 Task: Add a condition where "Hours since ticket status on-hold(deactivated) Less than Two hundred" in unsolved tickets in your groups.
Action: Mouse moved to (163, 463)
Screenshot: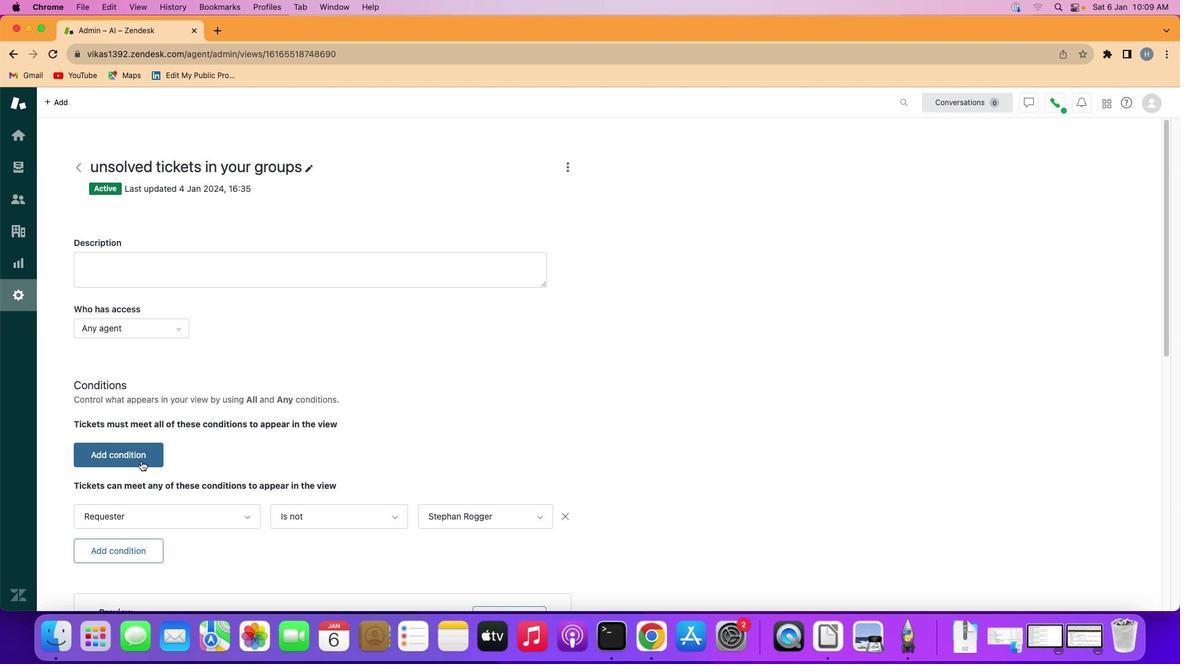 
Action: Mouse pressed left at (163, 463)
Screenshot: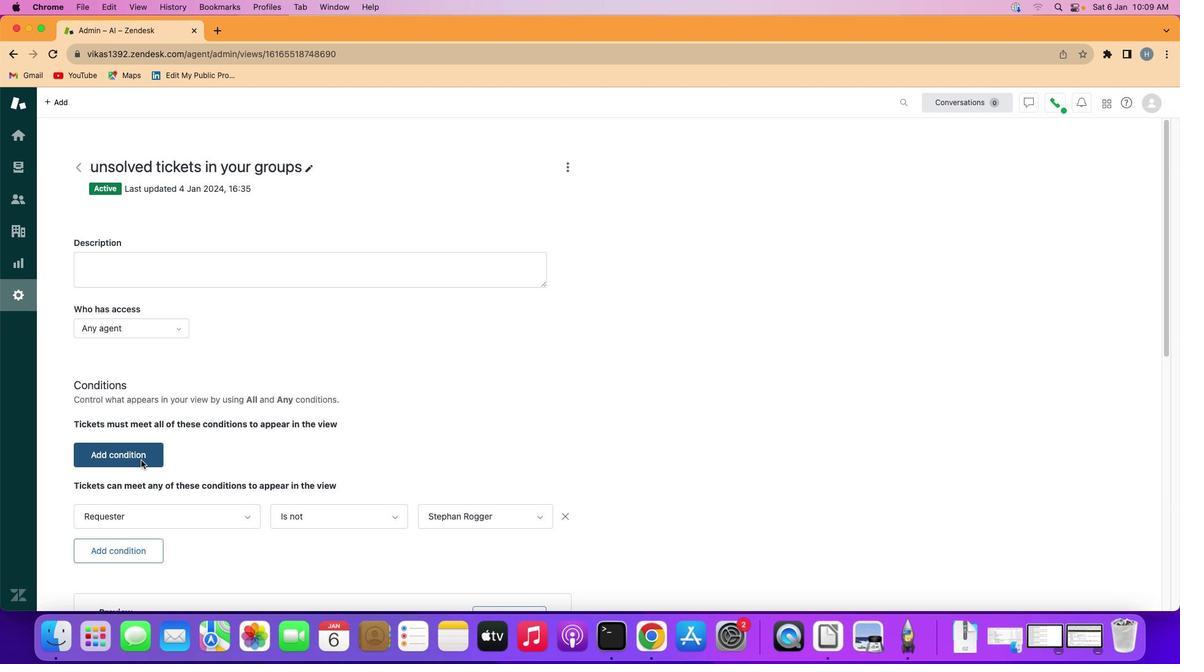 
Action: Mouse moved to (180, 459)
Screenshot: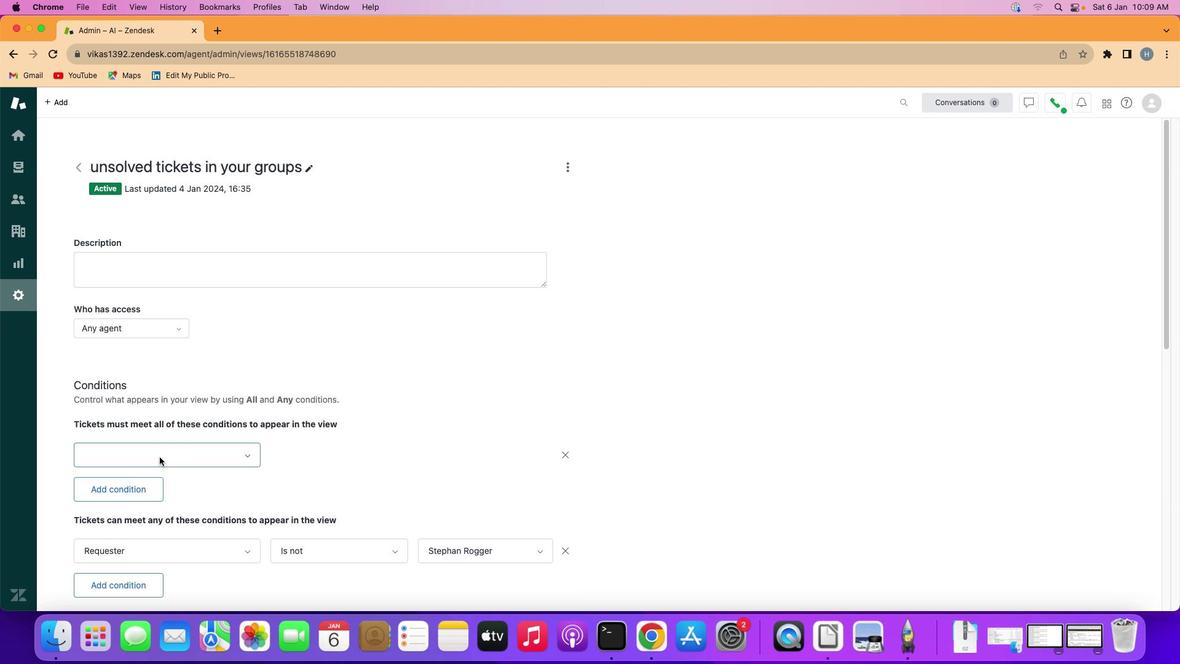 
Action: Mouse pressed left at (180, 459)
Screenshot: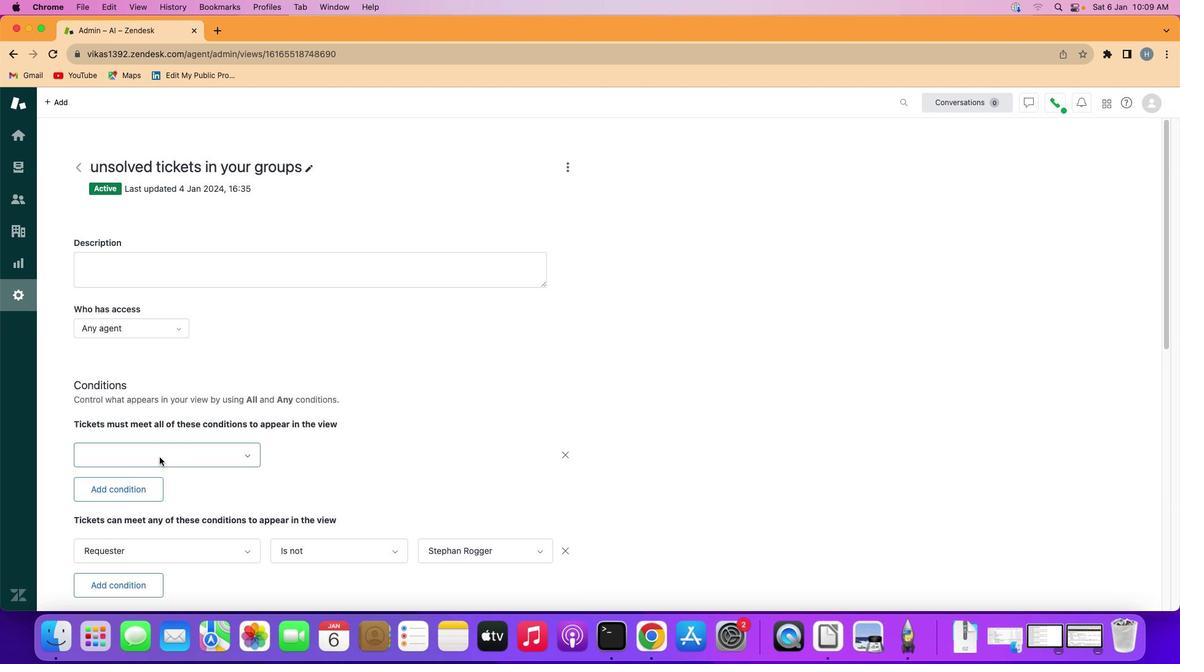 
Action: Mouse moved to (188, 368)
Screenshot: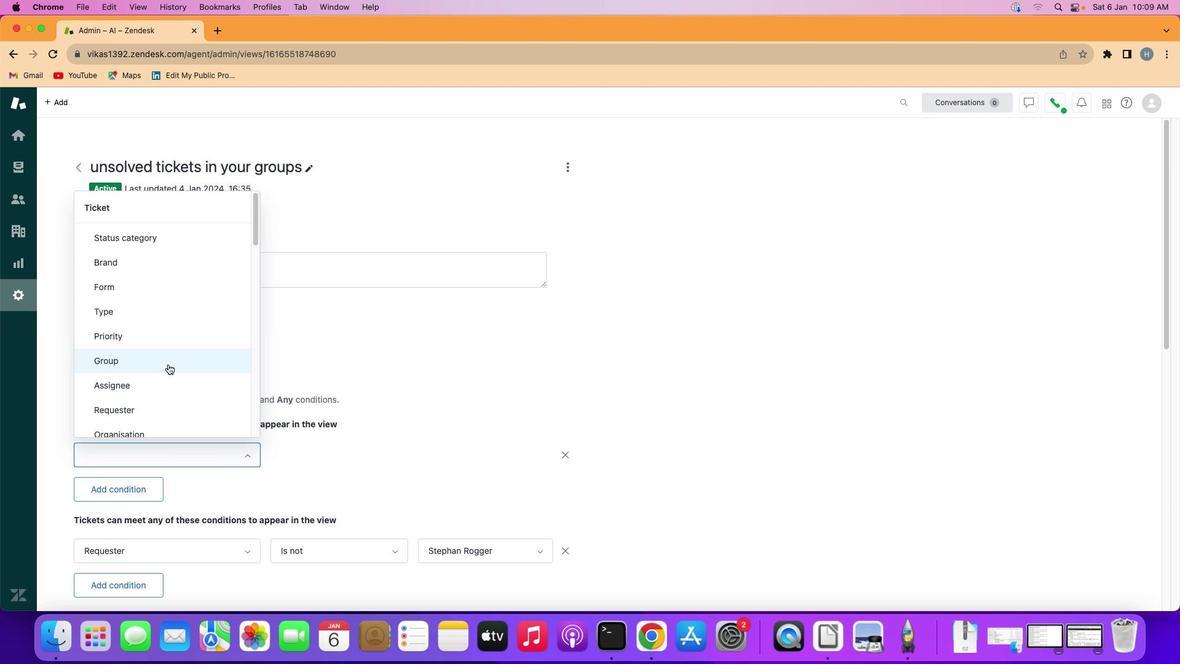
Action: Mouse scrolled (188, 368) with delta (27, 13)
Screenshot: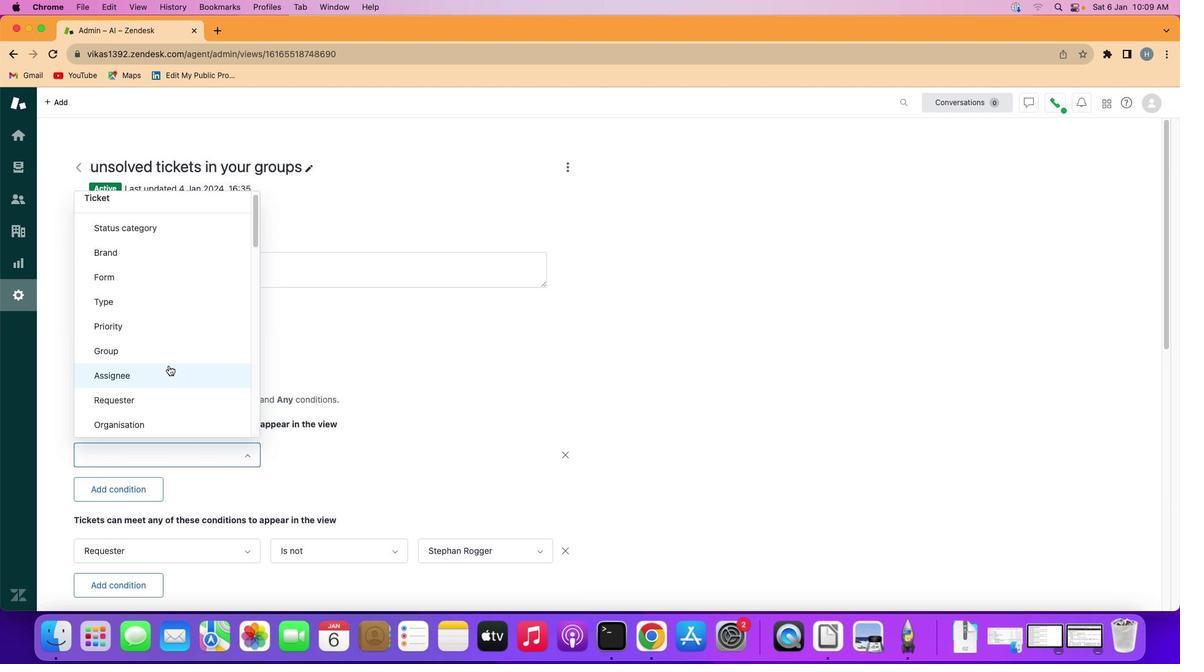 
Action: Mouse scrolled (188, 368) with delta (27, 13)
Screenshot: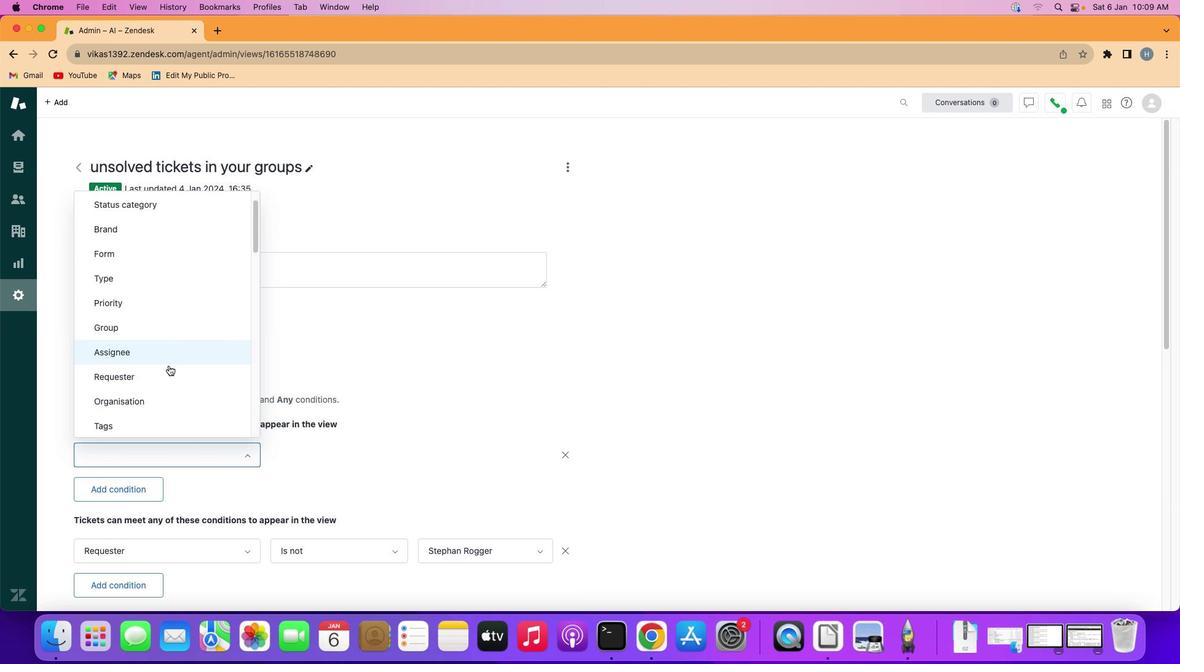 
Action: Mouse scrolled (188, 368) with delta (27, 12)
Screenshot: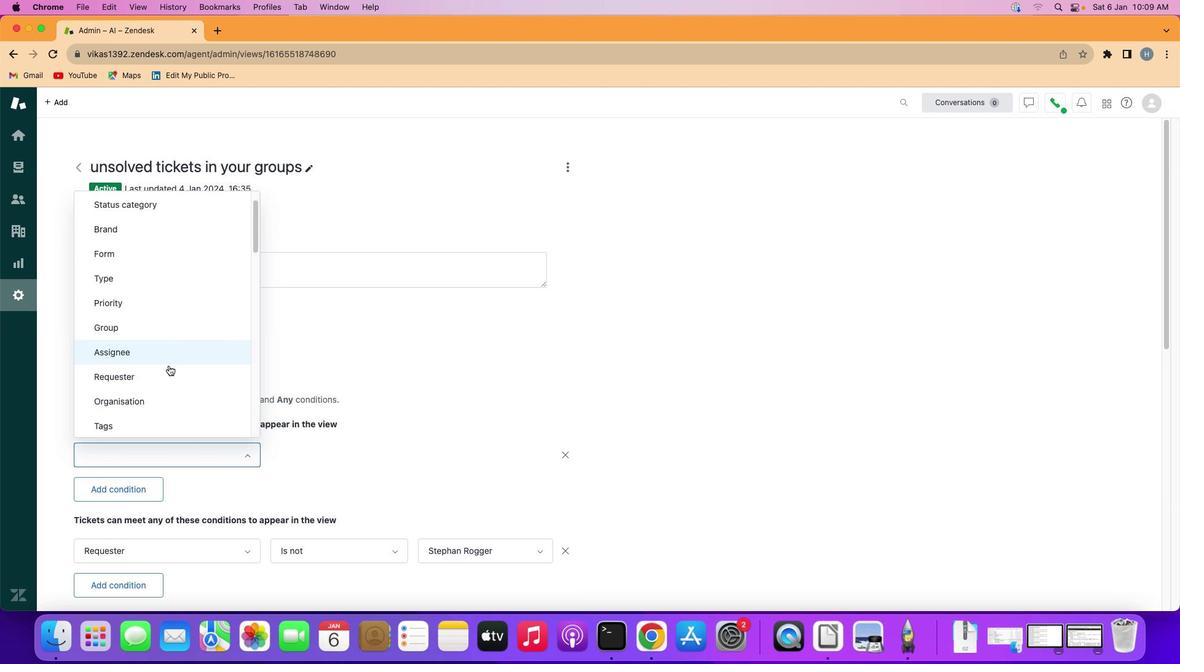 
Action: Mouse moved to (188, 370)
Screenshot: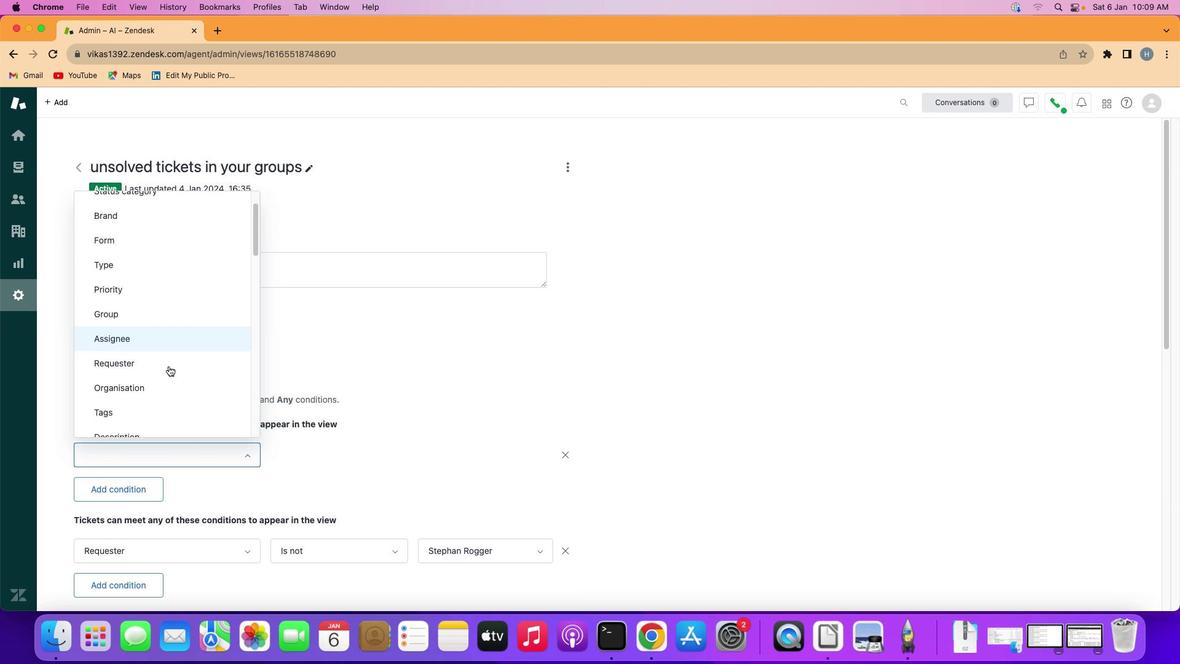 
Action: Mouse scrolled (188, 370) with delta (27, 15)
Screenshot: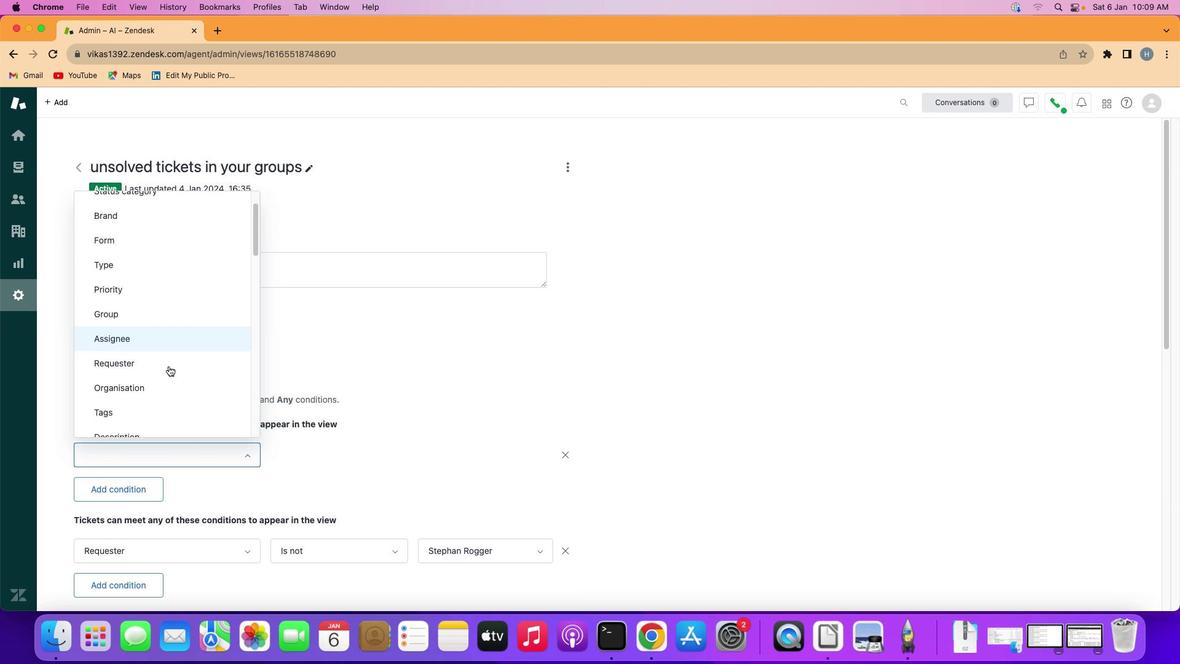 
Action: Mouse moved to (188, 370)
Screenshot: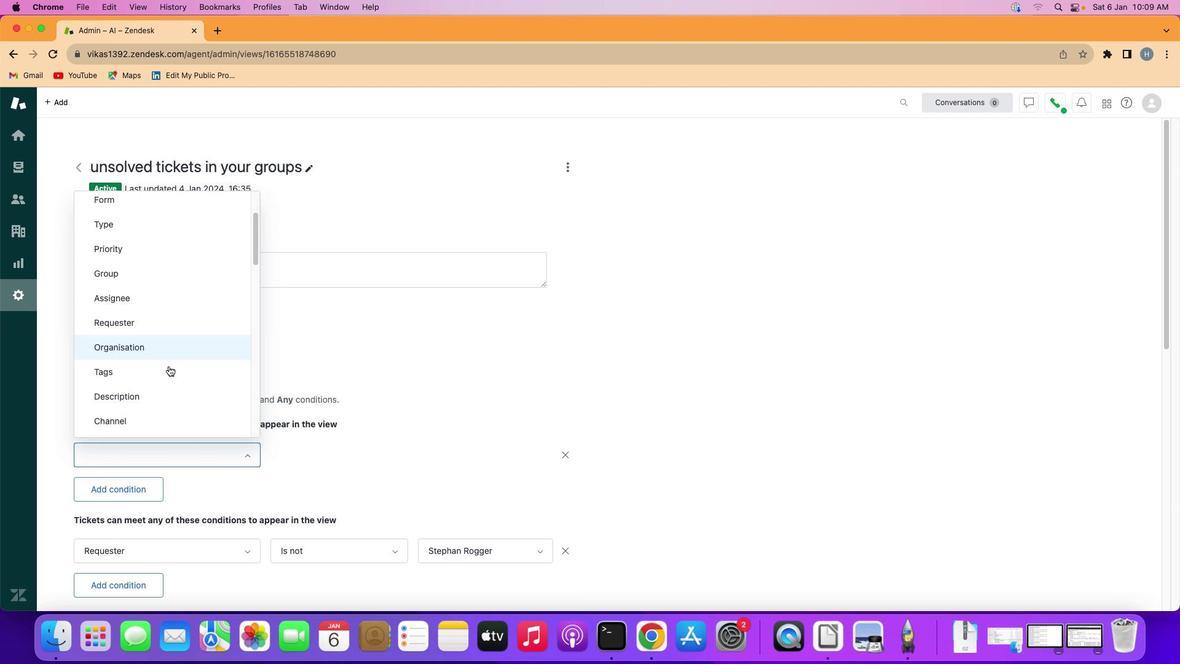 
Action: Mouse scrolled (188, 370) with delta (27, 11)
Screenshot: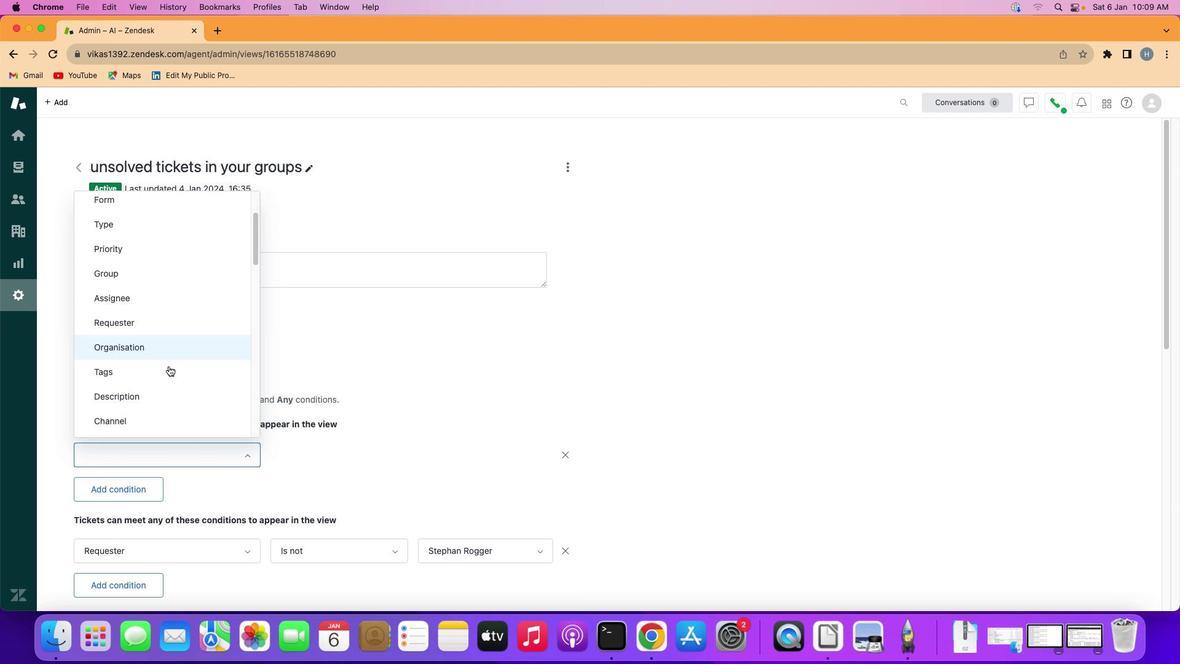 
Action: Mouse moved to (189, 370)
Screenshot: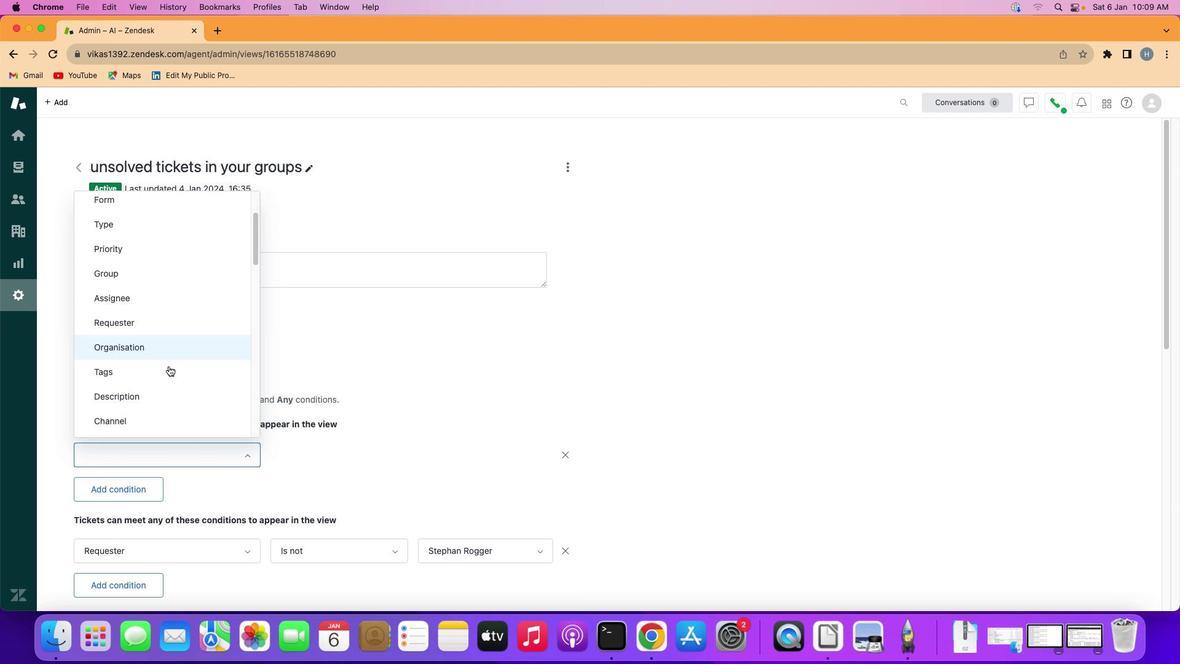 
Action: Mouse scrolled (189, 370) with delta (27, 12)
Screenshot: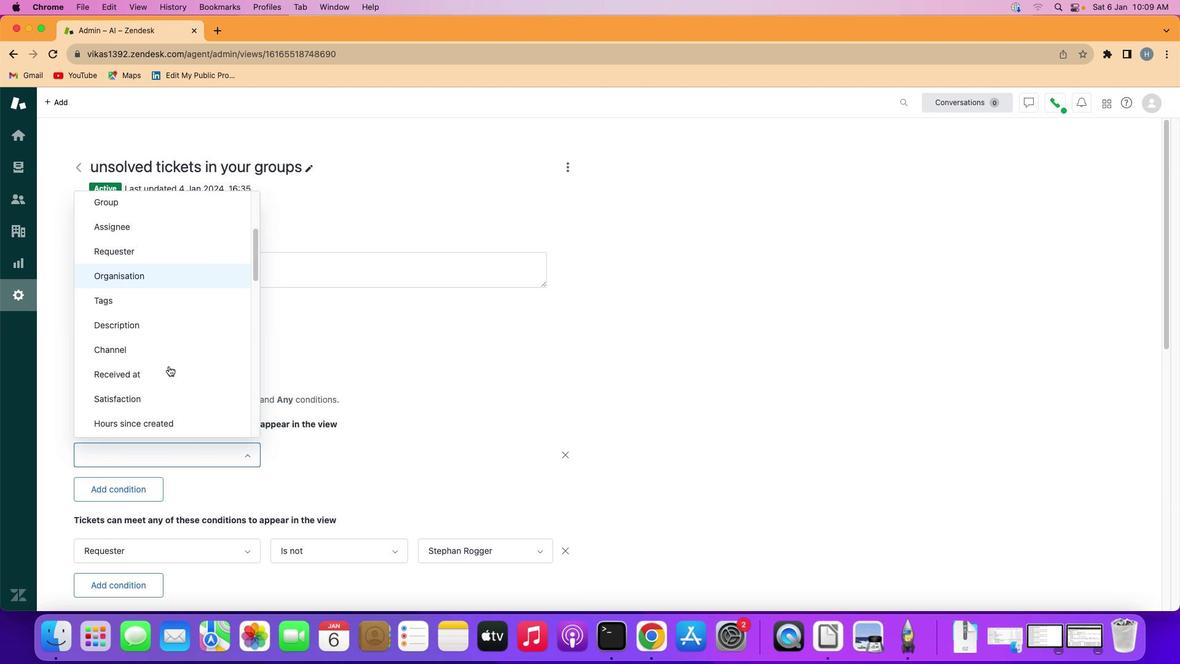 
Action: Mouse moved to (190, 373)
Screenshot: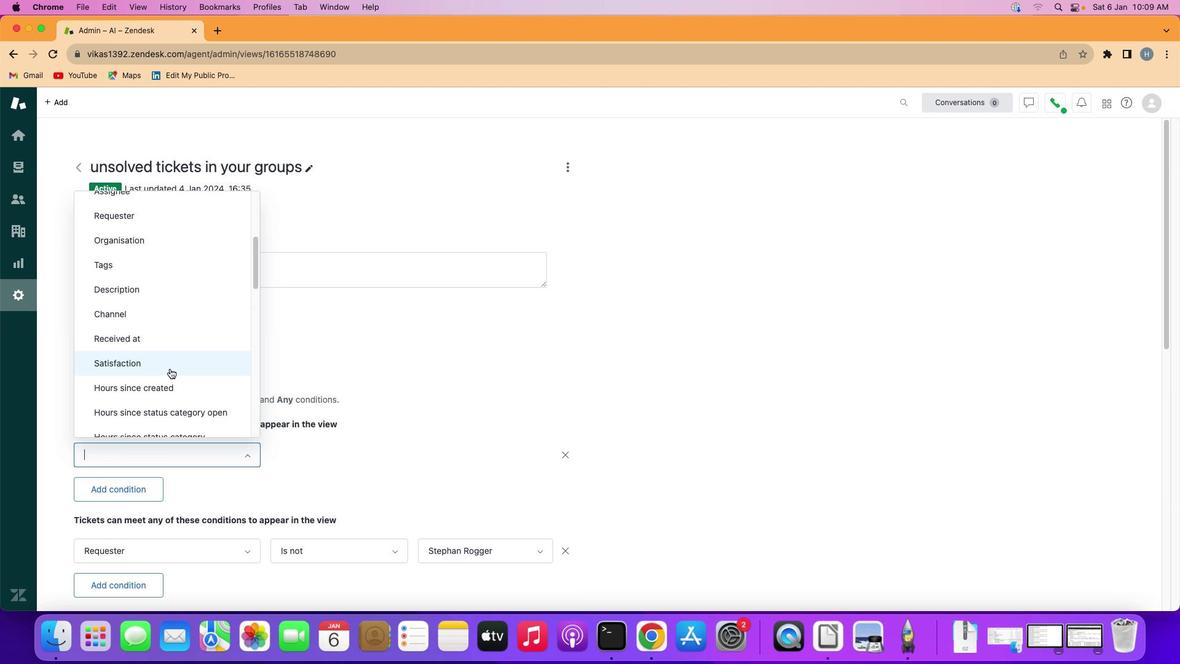 
Action: Mouse scrolled (190, 373) with delta (27, 13)
Screenshot: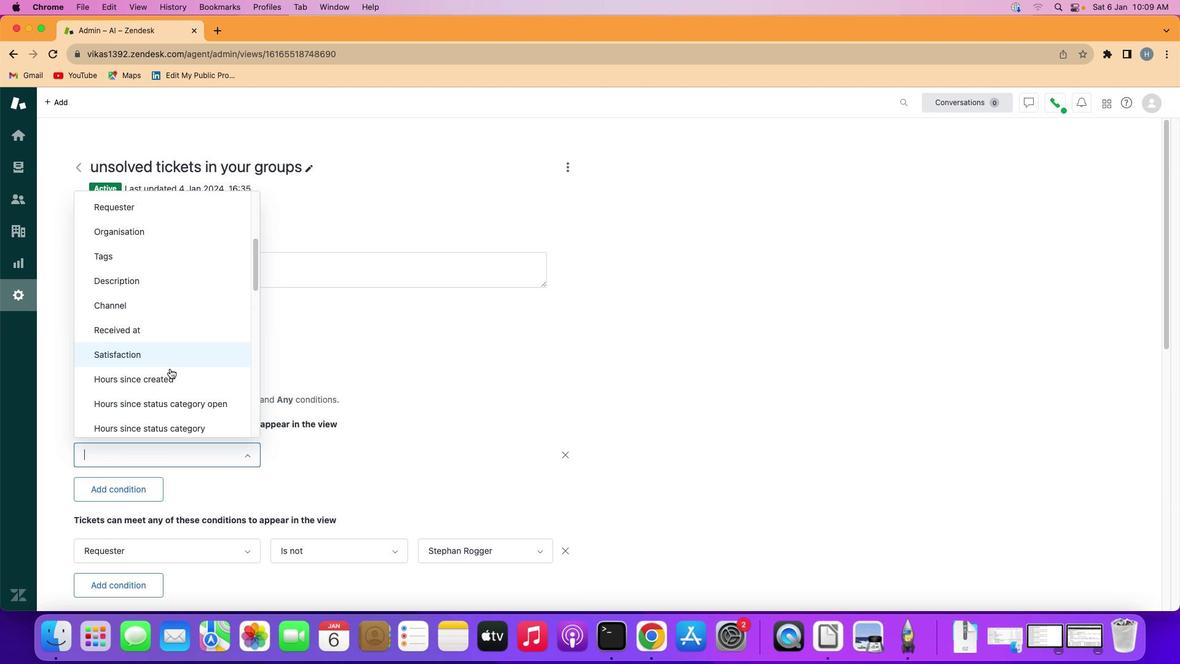 
Action: Mouse scrolled (190, 373) with delta (27, 13)
Screenshot: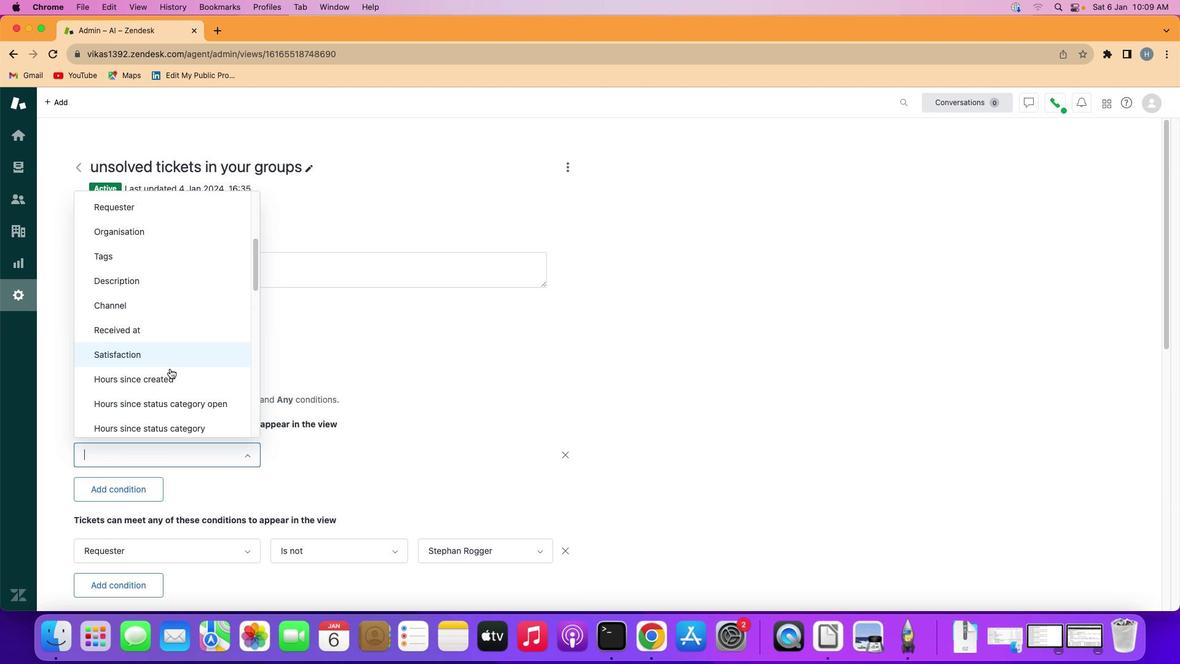 
Action: Mouse scrolled (190, 373) with delta (27, 16)
Screenshot: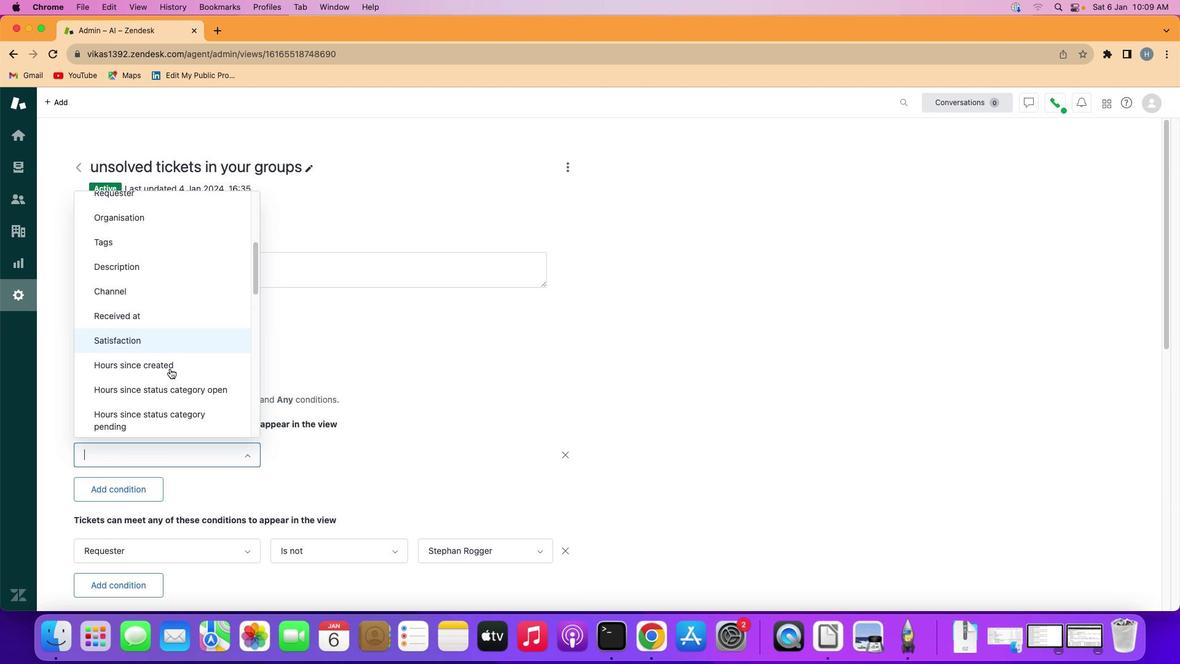 
Action: Mouse scrolled (190, 373) with delta (27, 11)
Screenshot: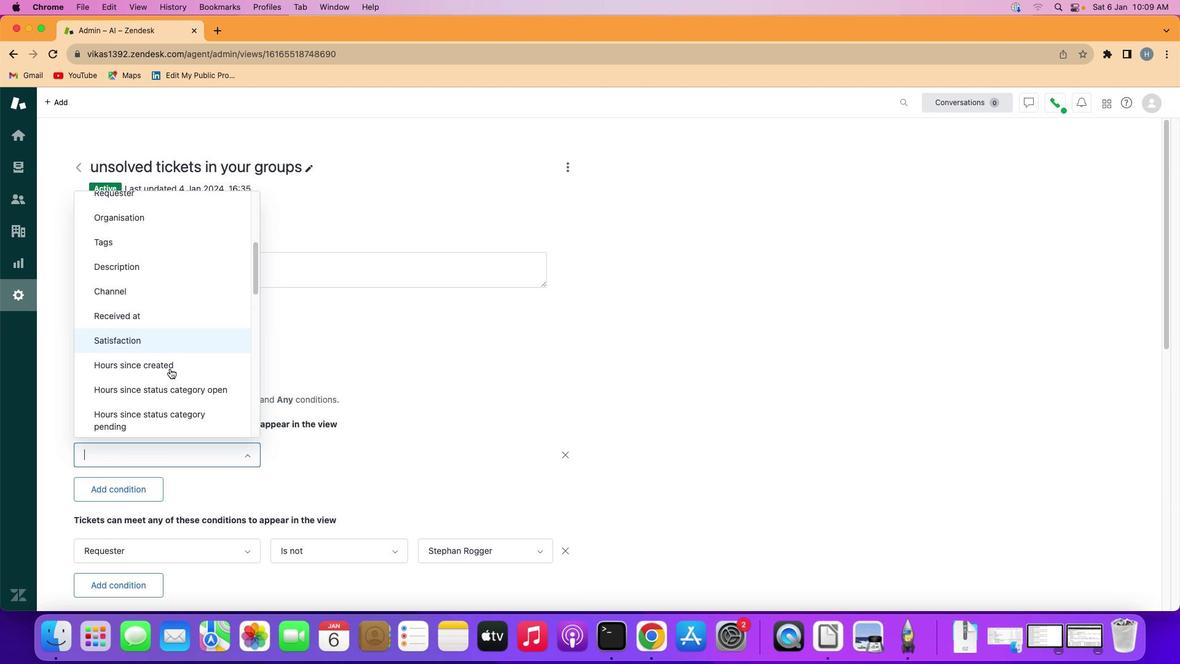 
Action: Mouse moved to (193, 377)
Screenshot: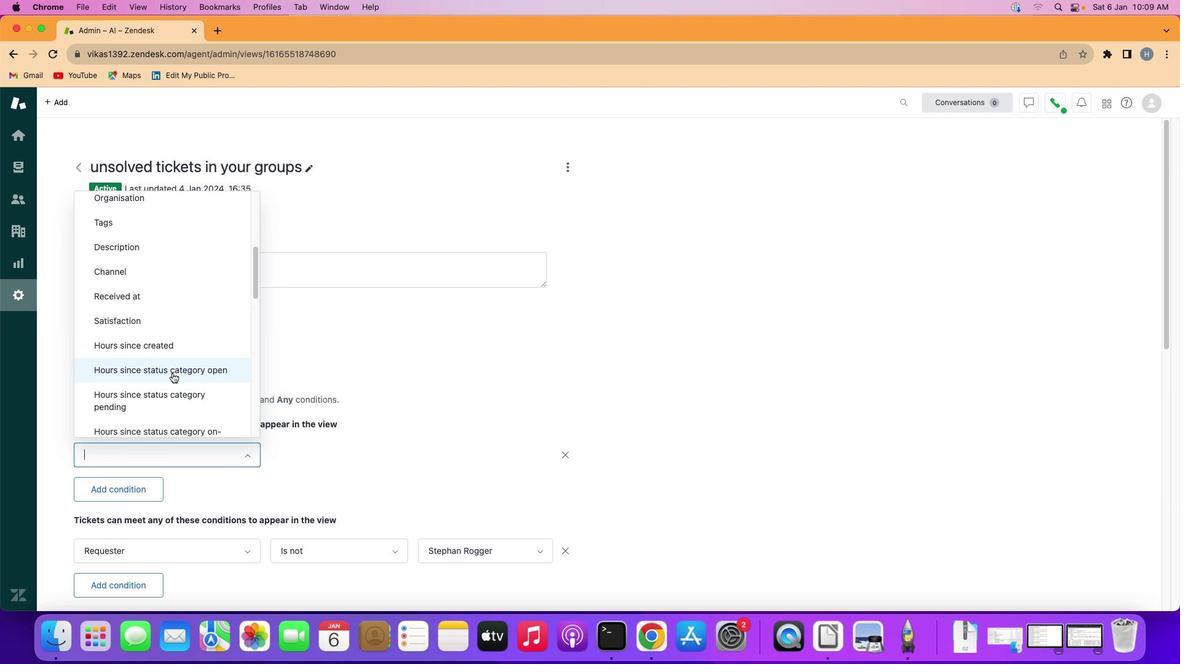 
Action: Mouse scrolled (193, 377) with delta (27, 13)
Screenshot: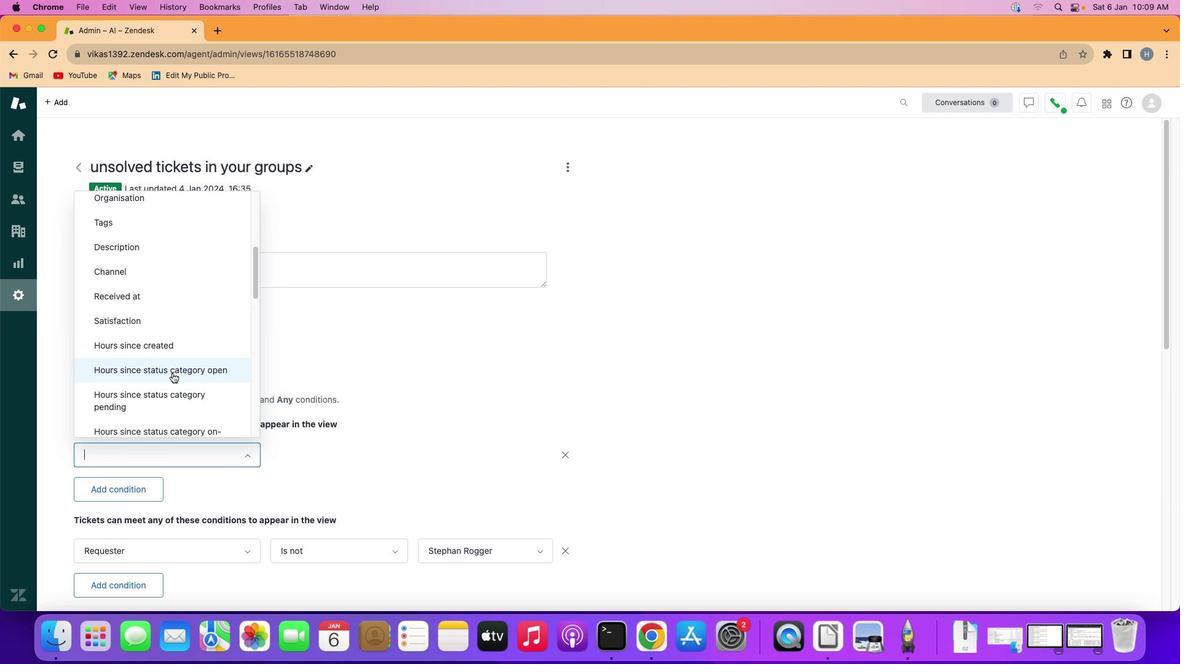 
Action: Mouse scrolled (193, 377) with delta (27, 13)
Screenshot: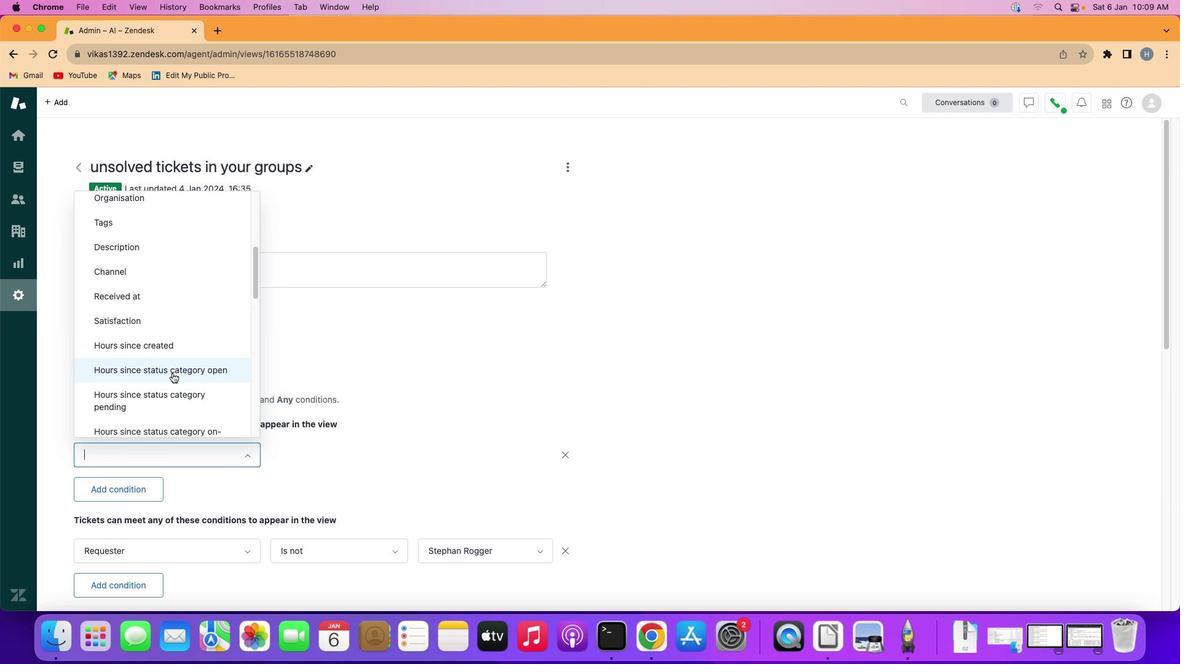 
Action: Mouse scrolled (193, 377) with delta (27, 16)
Screenshot: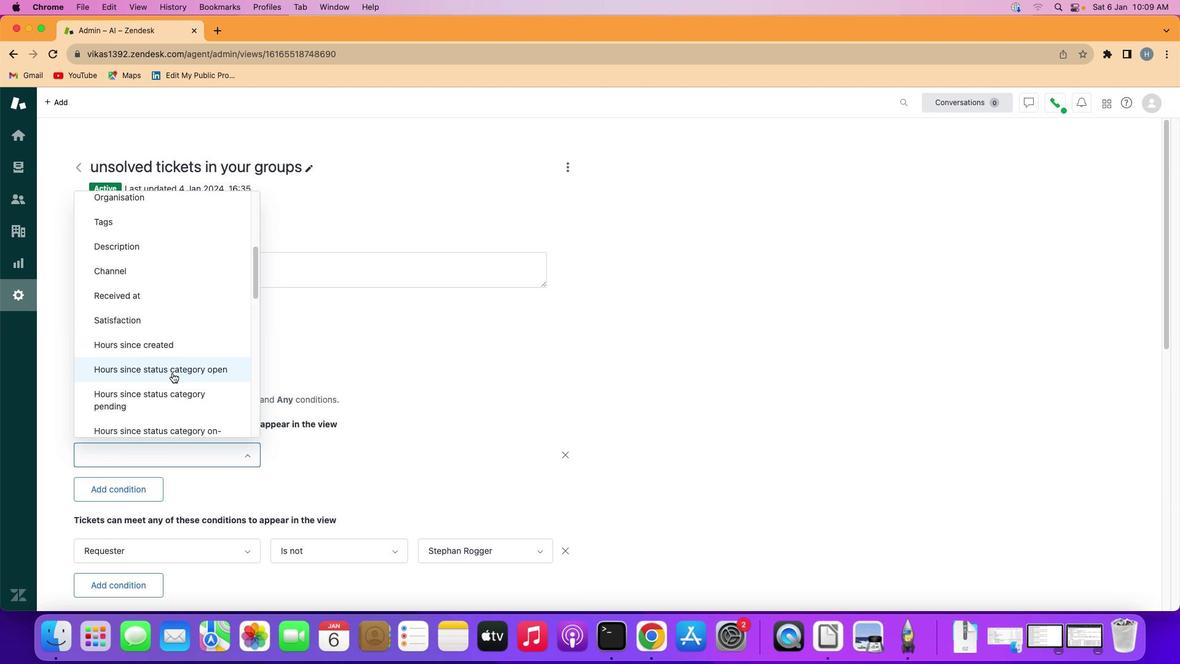 
Action: Mouse scrolled (193, 377) with delta (27, 11)
Screenshot: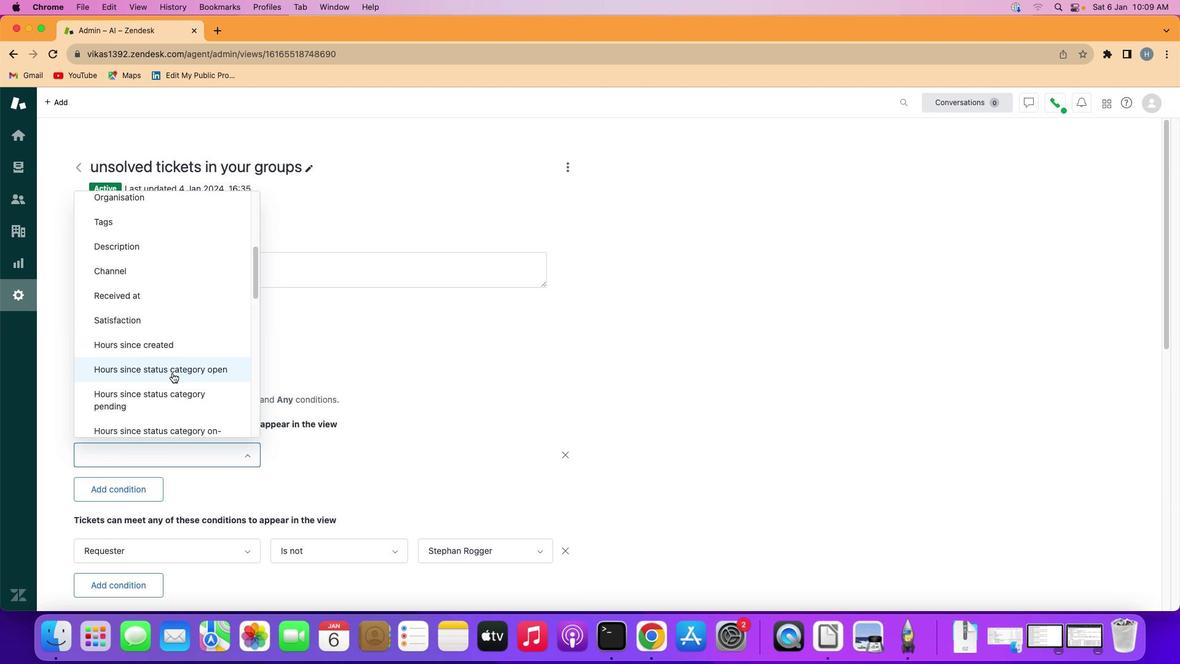 
Action: Mouse scrolled (193, 377) with delta (27, 15)
Screenshot: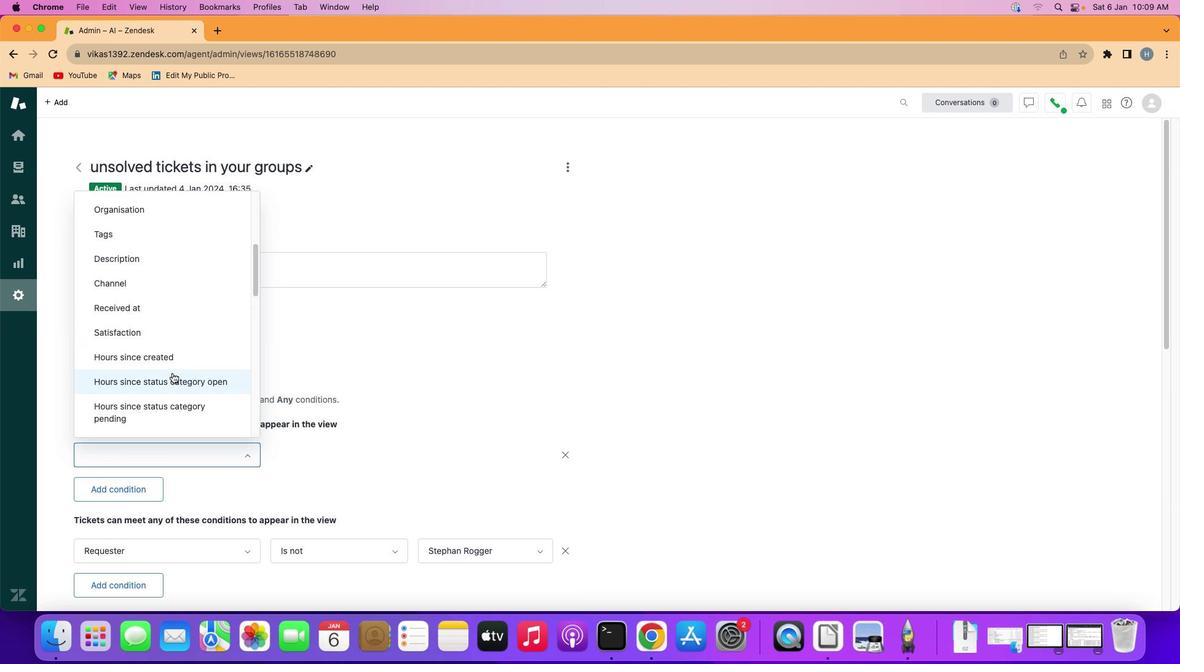 
Action: Mouse moved to (193, 377)
Screenshot: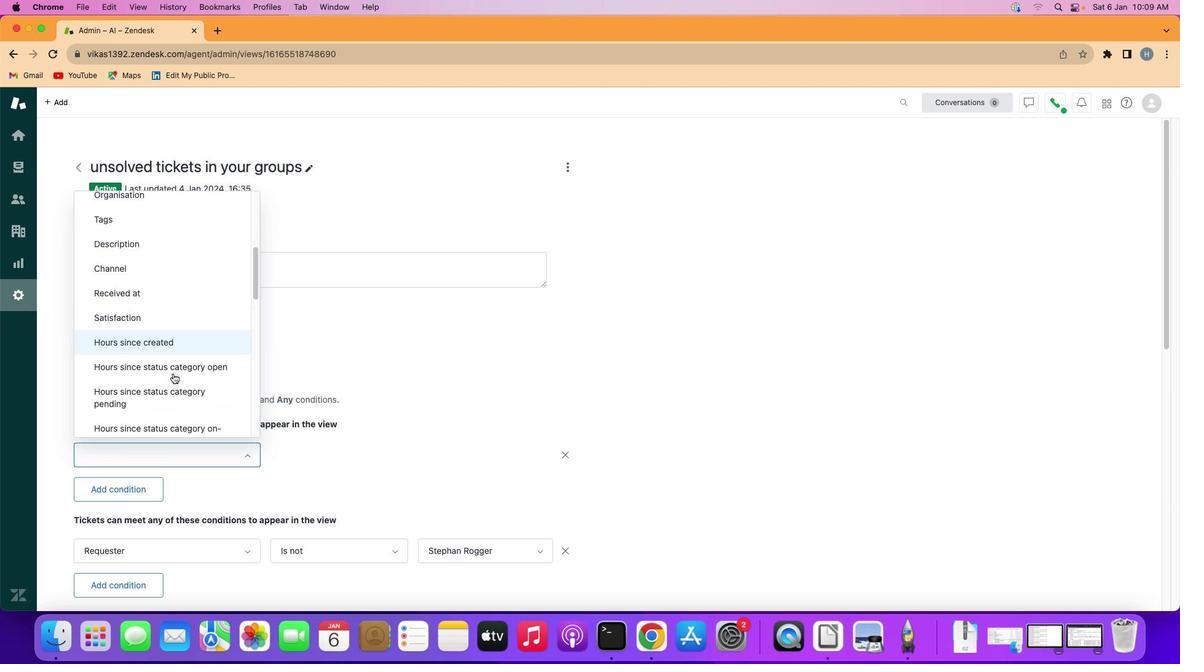 
Action: Mouse scrolled (193, 377) with delta (27, 13)
Screenshot: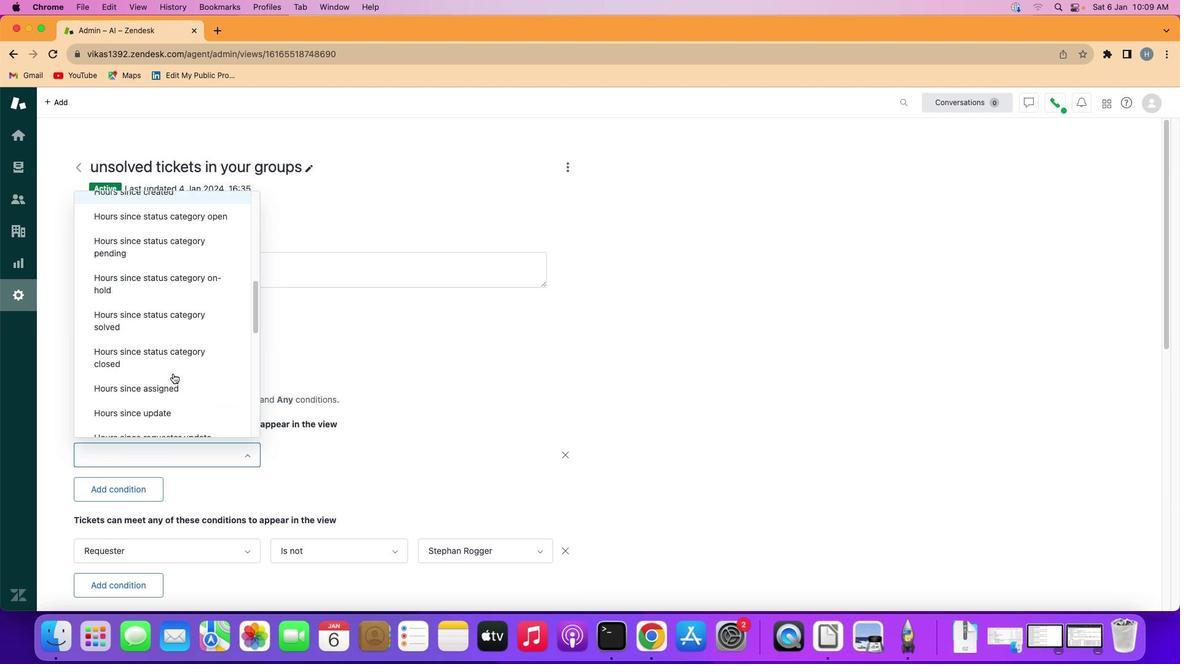 
Action: Mouse scrolled (193, 377) with delta (27, 13)
Screenshot: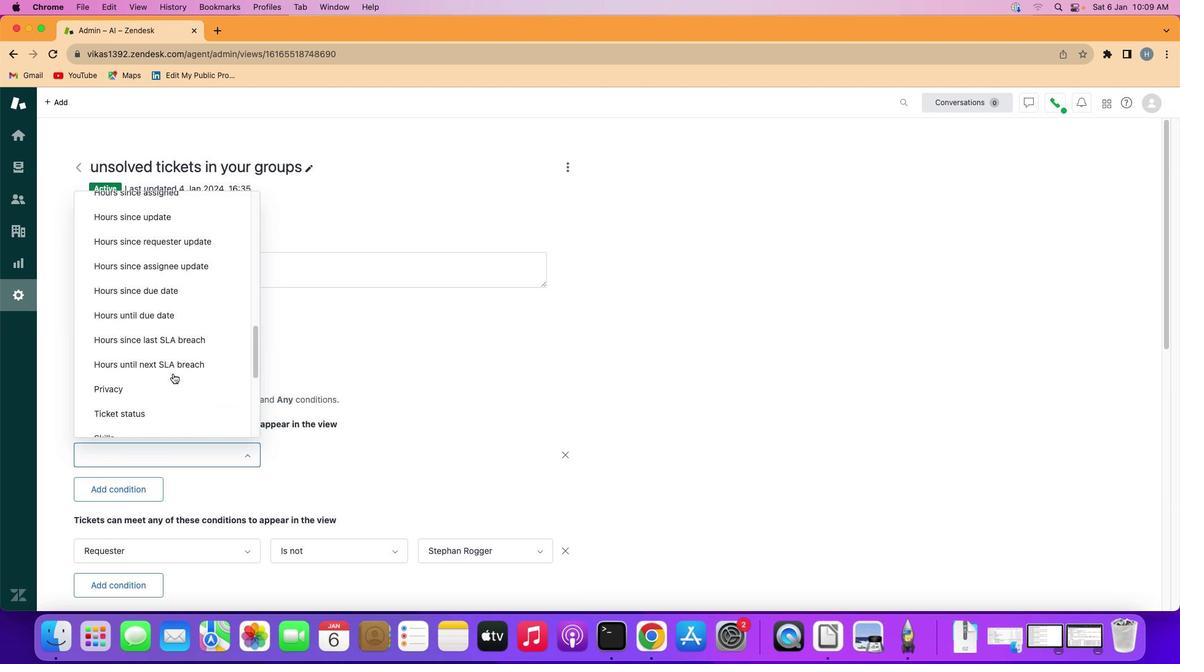 
Action: Mouse scrolled (193, 377) with delta (27, 11)
Screenshot: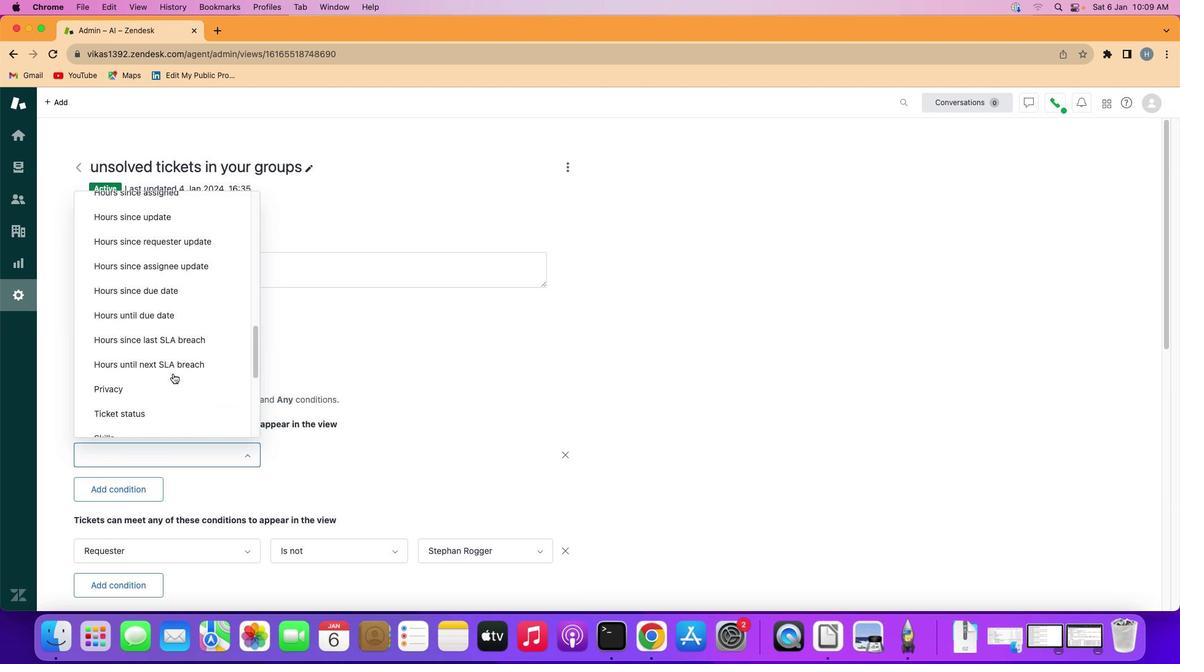 
Action: Mouse scrolled (193, 377) with delta (27, 11)
Screenshot: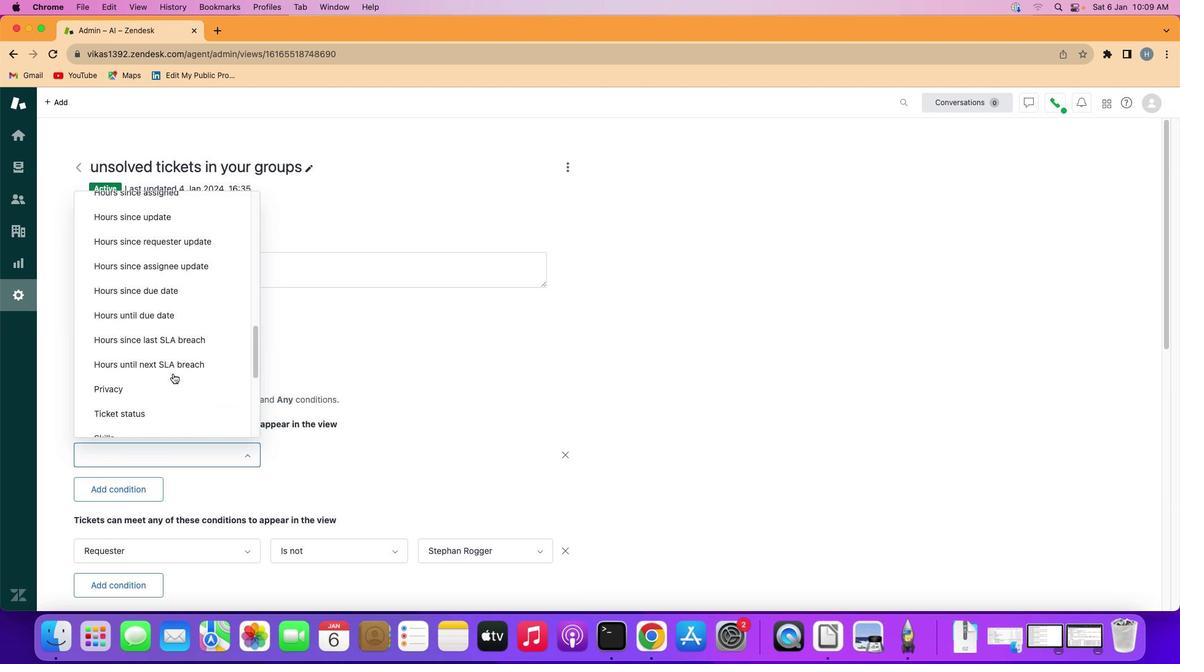 
Action: Mouse scrolled (193, 377) with delta (27, 11)
Screenshot: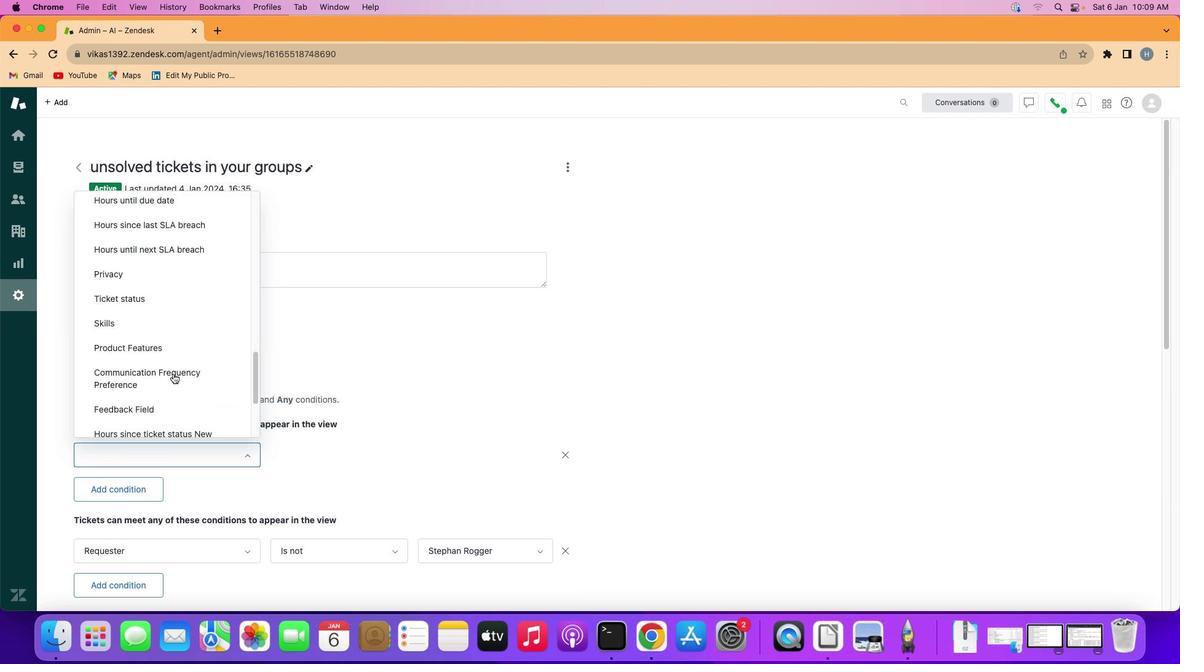 
Action: Mouse scrolled (193, 377) with delta (27, 16)
Screenshot: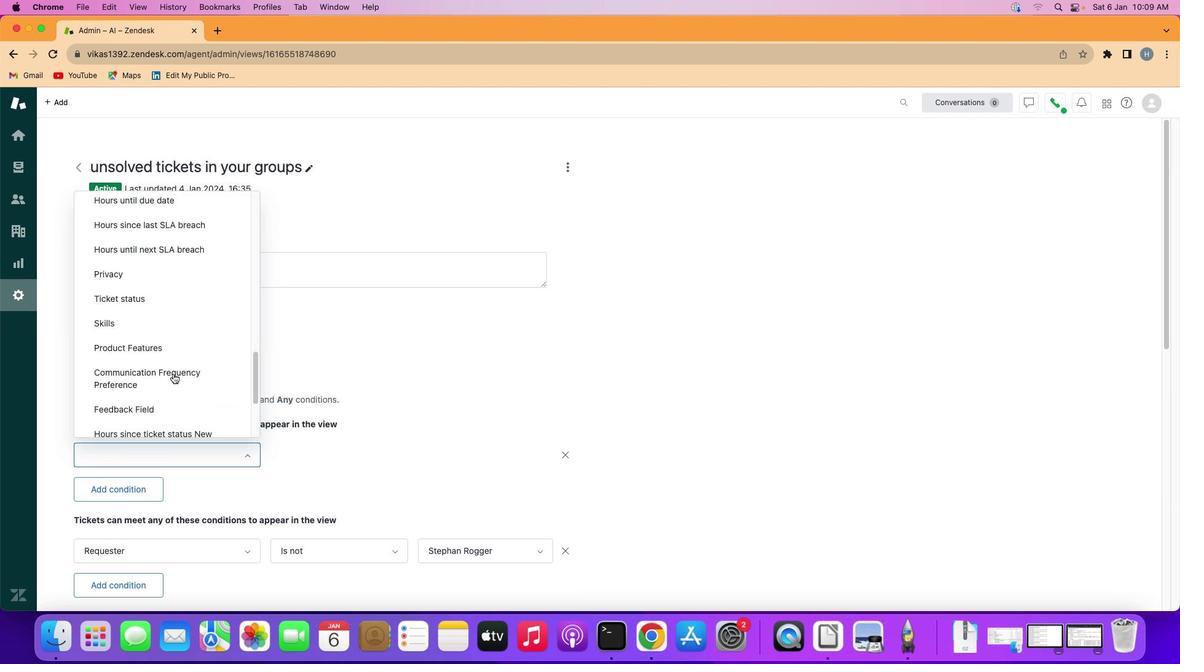 
Action: Mouse scrolled (193, 377) with delta (27, 11)
Screenshot: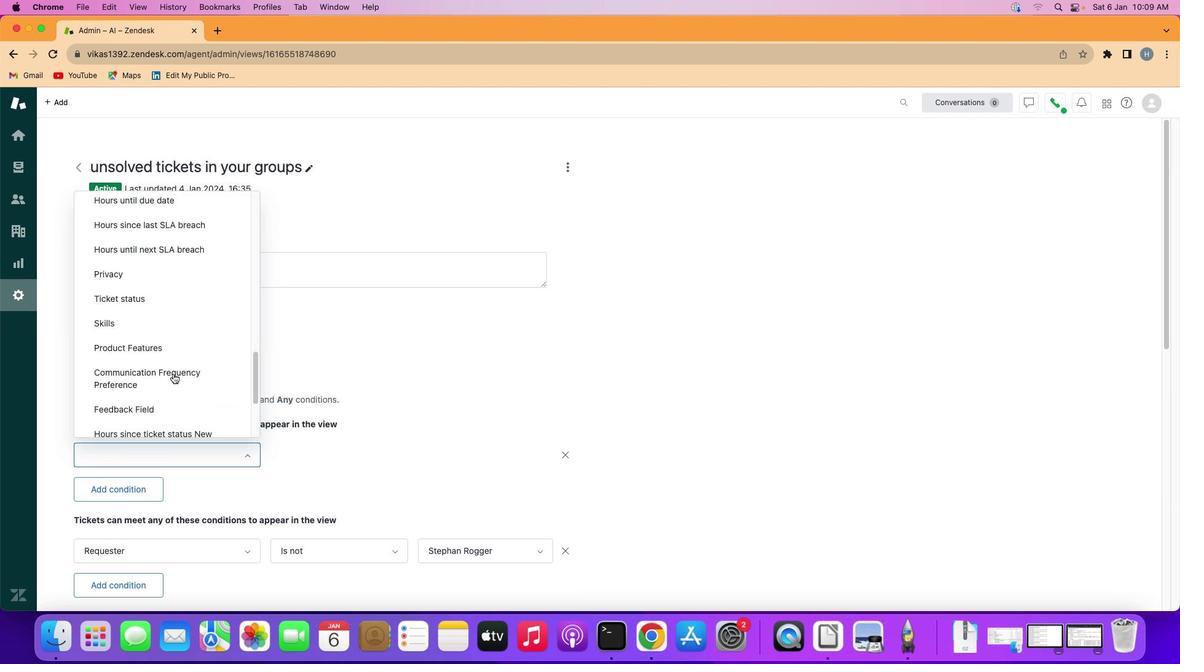 
Action: Mouse scrolled (193, 377) with delta (27, 12)
Screenshot: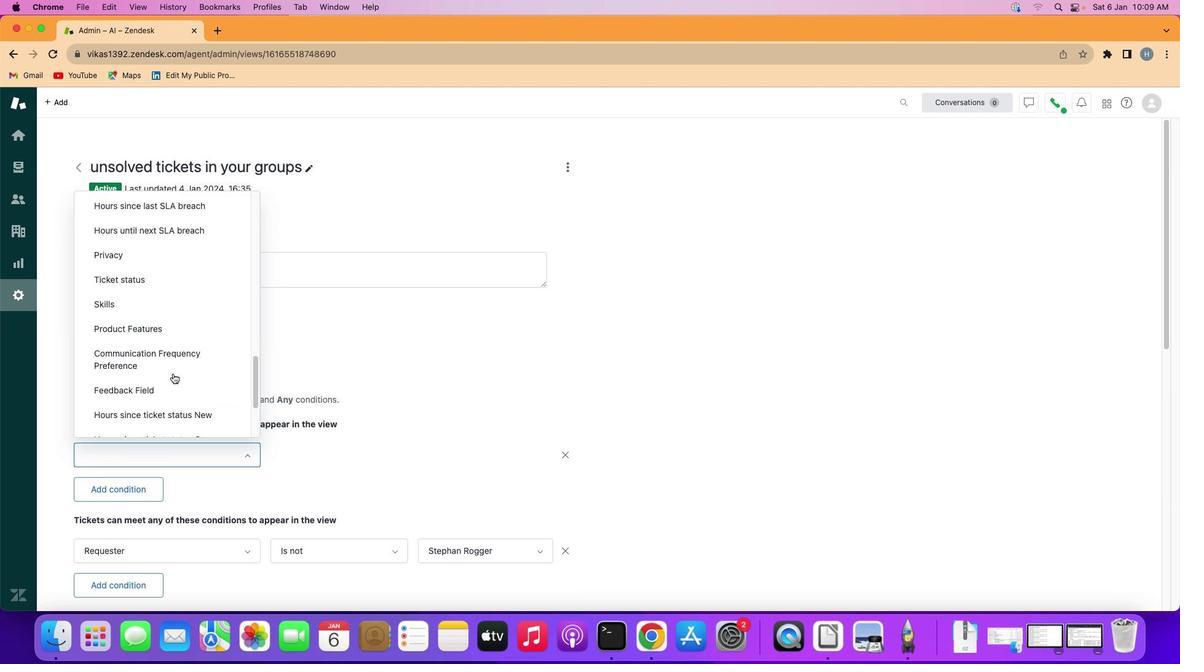 
Action: Mouse scrolled (193, 377) with delta (27, 13)
Screenshot: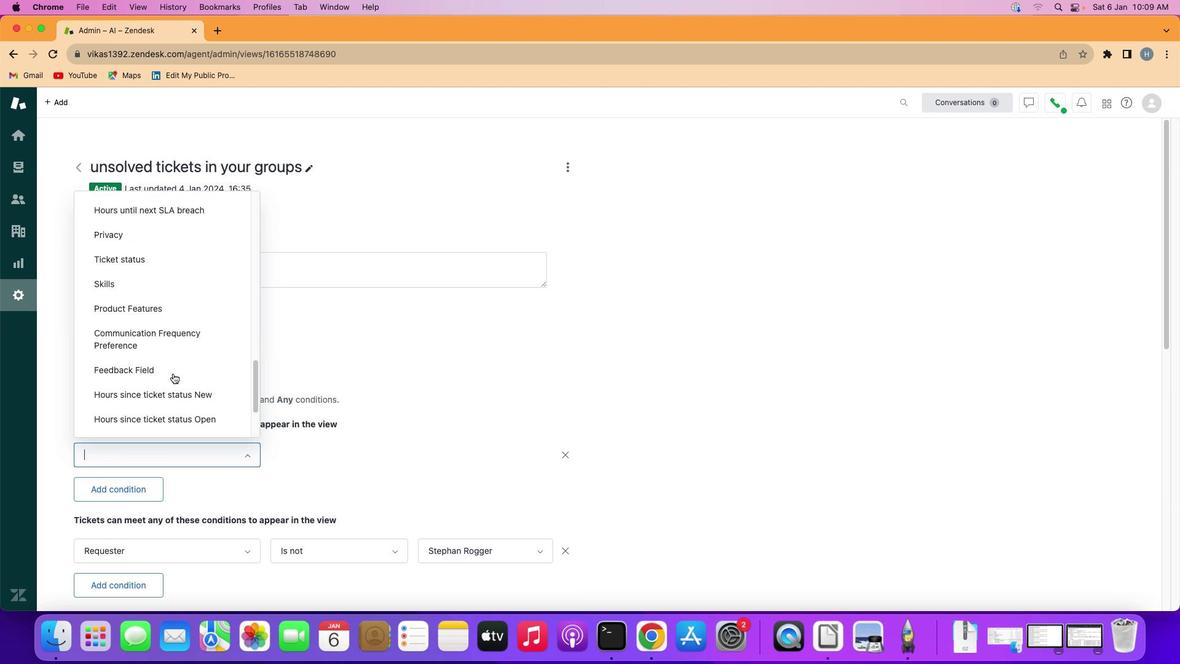 
Action: Mouse scrolled (193, 377) with delta (27, 13)
Screenshot: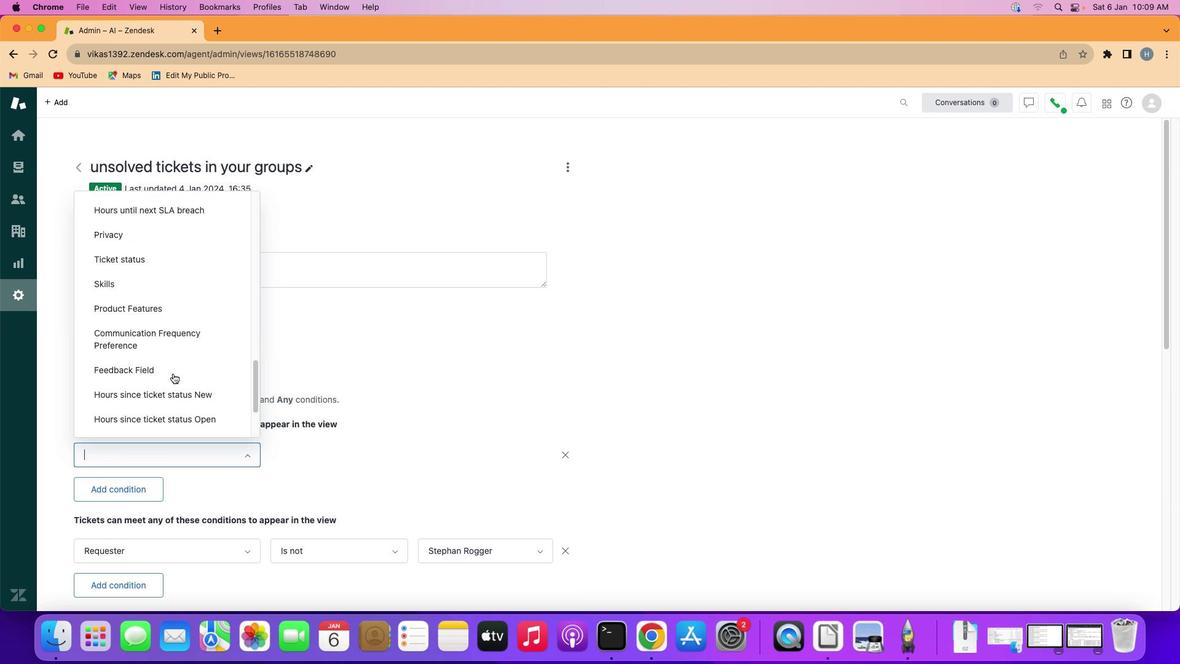 
Action: Mouse scrolled (193, 377) with delta (27, 11)
Screenshot: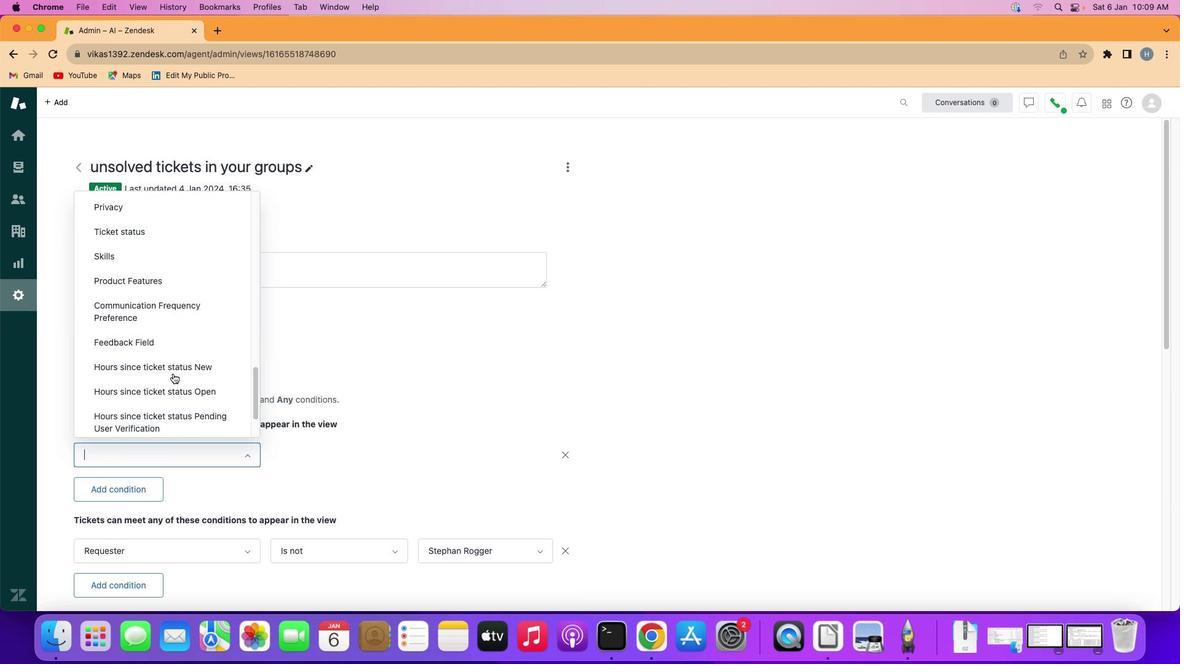
Action: Mouse scrolled (193, 377) with delta (27, 11)
Screenshot: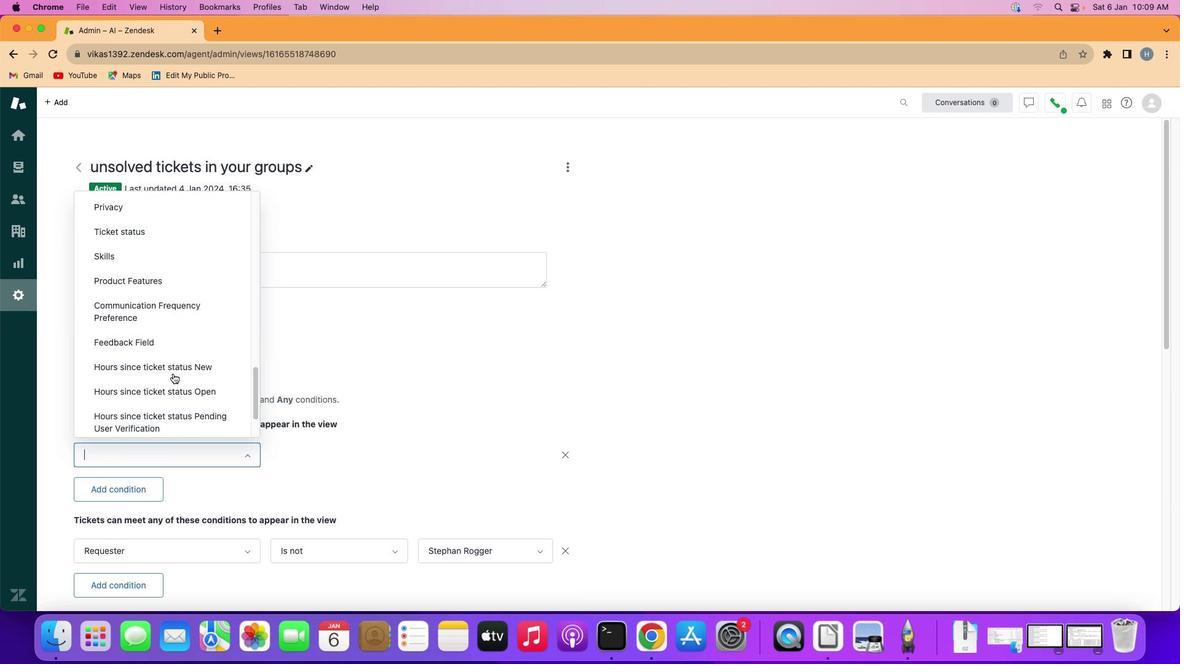 
Action: Mouse scrolled (193, 377) with delta (27, 16)
Screenshot: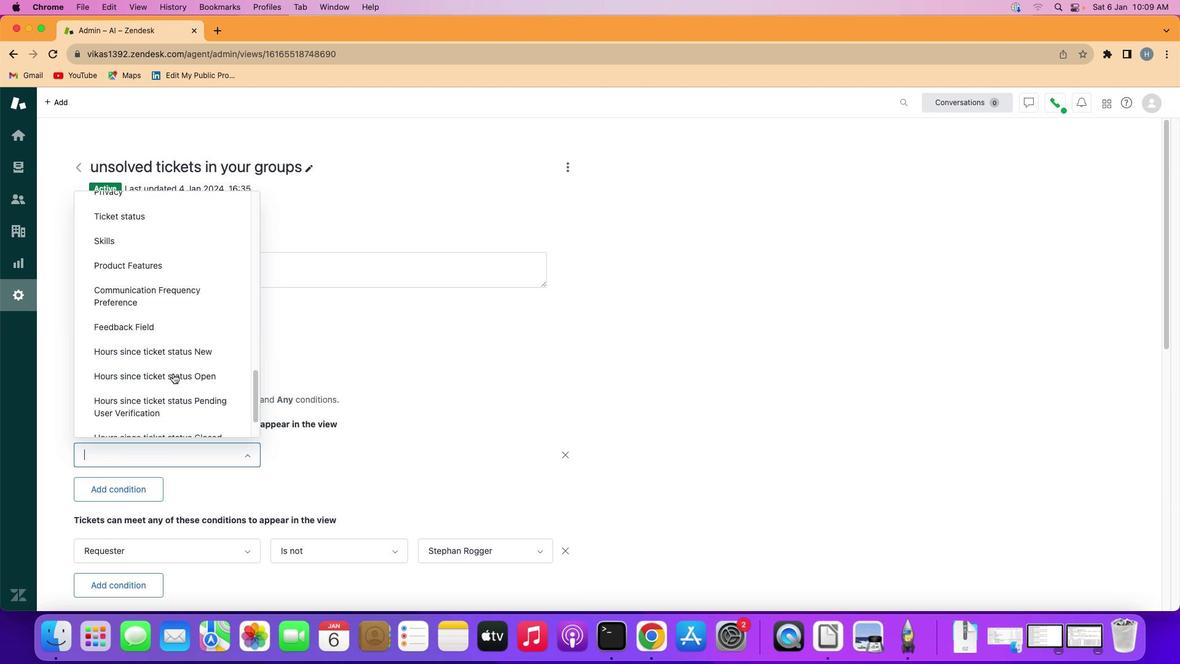 
Action: Mouse scrolled (193, 377) with delta (27, 11)
Screenshot: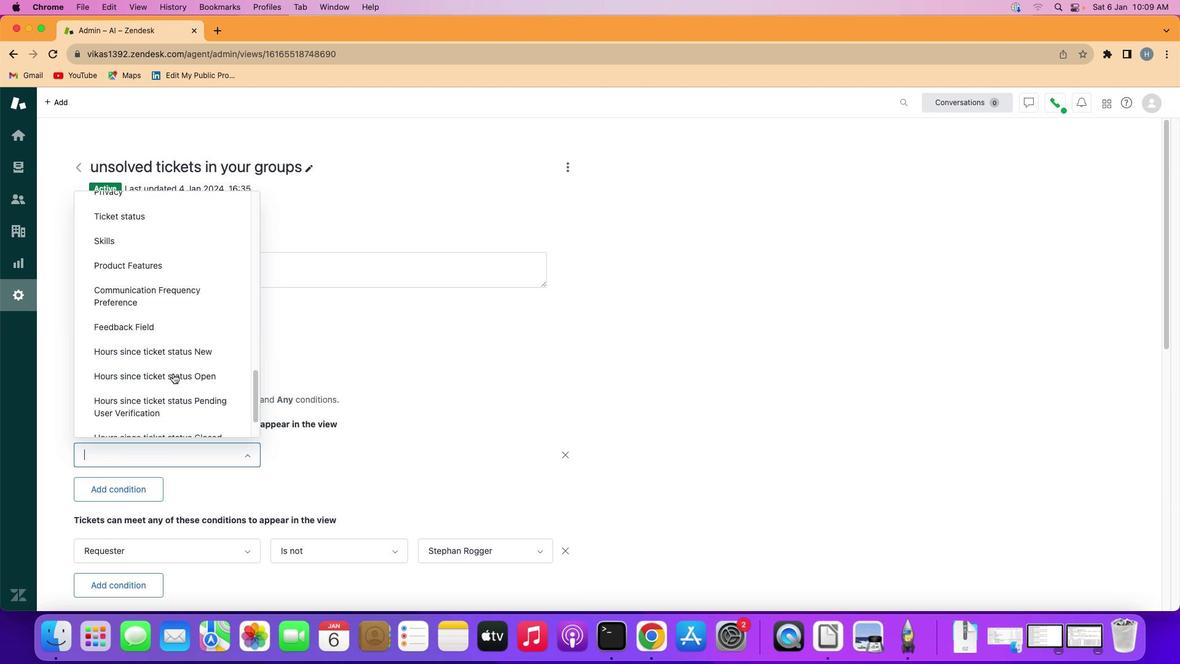 
Action: Mouse moved to (194, 377)
Screenshot: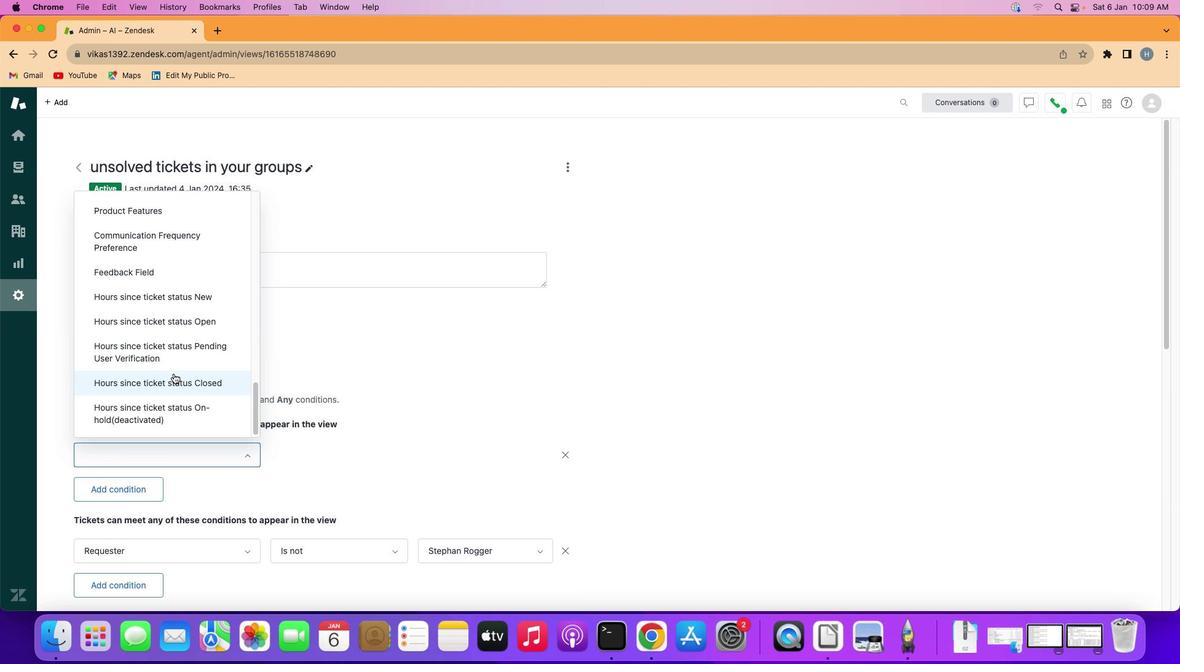 
Action: Mouse scrolled (194, 377) with delta (27, 13)
Screenshot: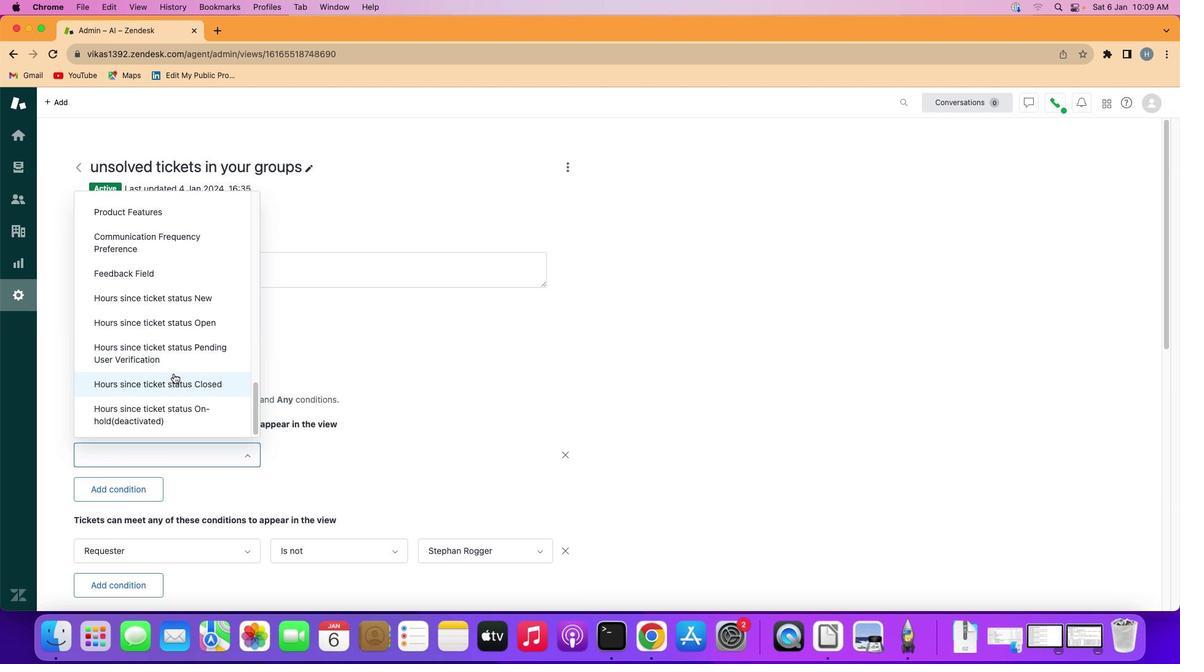 
Action: Mouse scrolled (194, 377) with delta (27, 13)
Screenshot: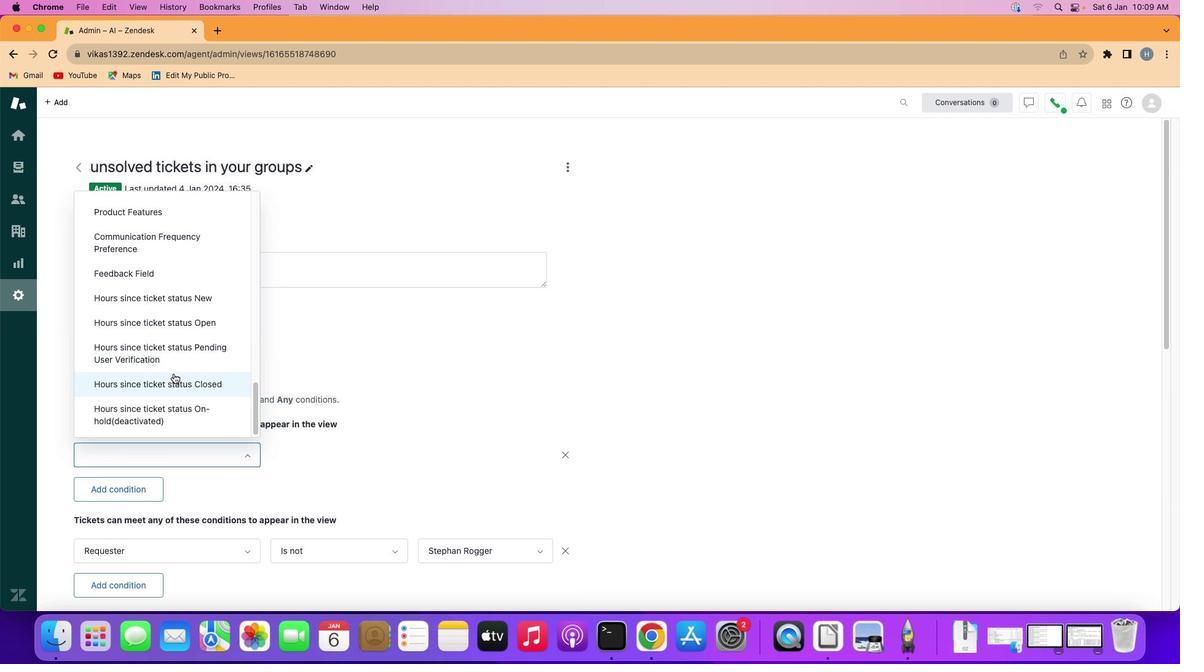 
Action: Mouse scrolled (194, 377) with delta (27, 12)
Screenshot: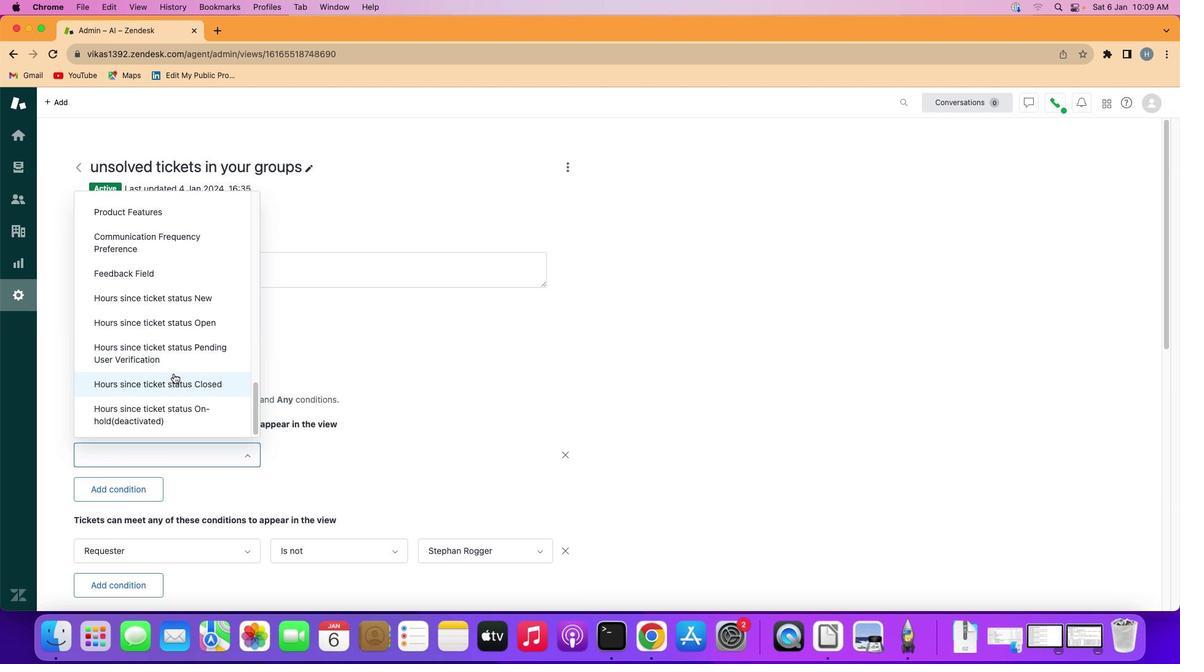 
Action: Mouse scrolled (194, 377) with delta (27, 16)
Screenshot: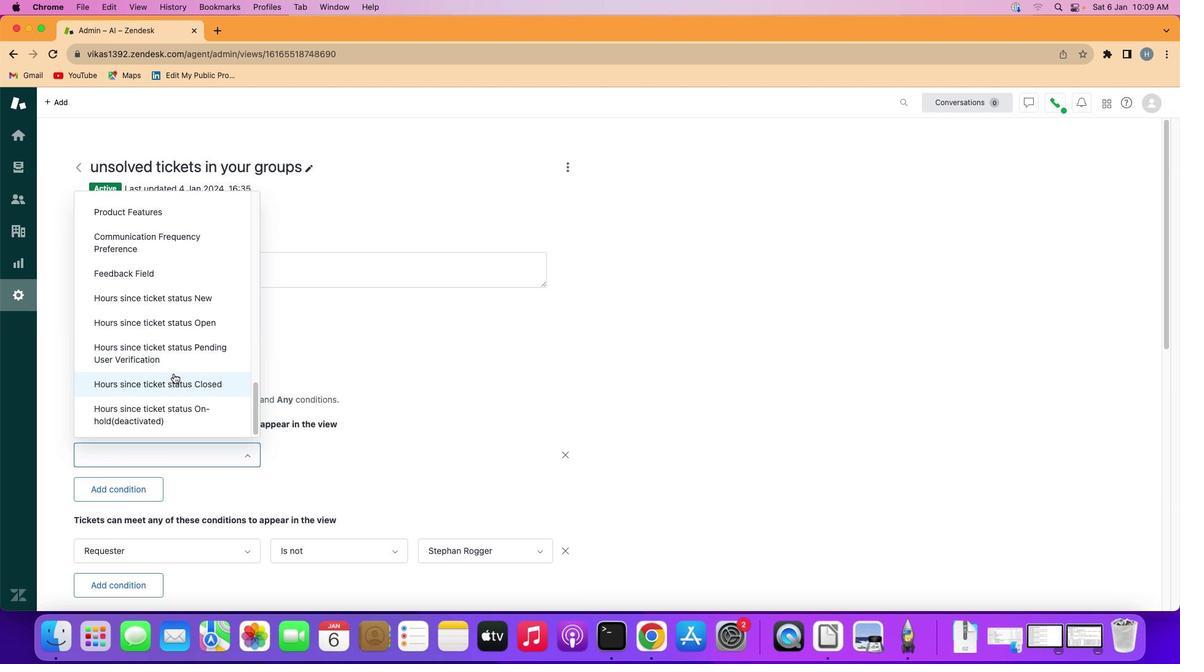 
Action: Mouse scrolled (194, 377) with delta (27, 11)
Screenshot: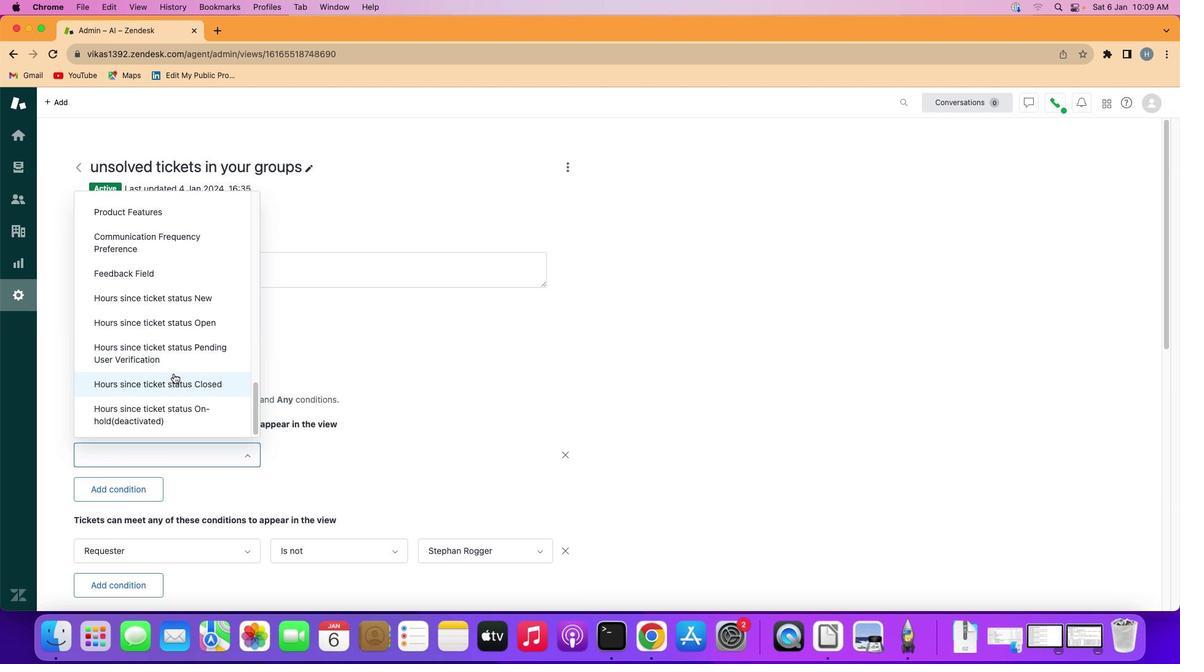 
Action: Mouse scrolled (194, 377) with delta (27, 12)
Screenshot: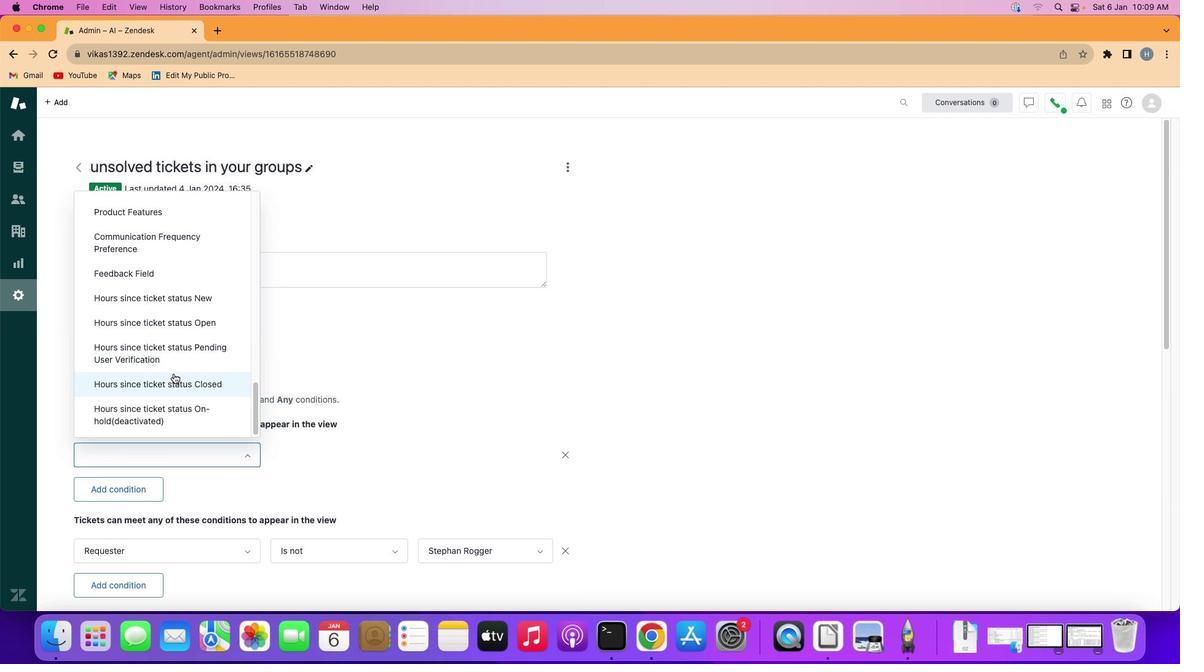 
Action: Mouse moved to (190, 410)
Screenshot: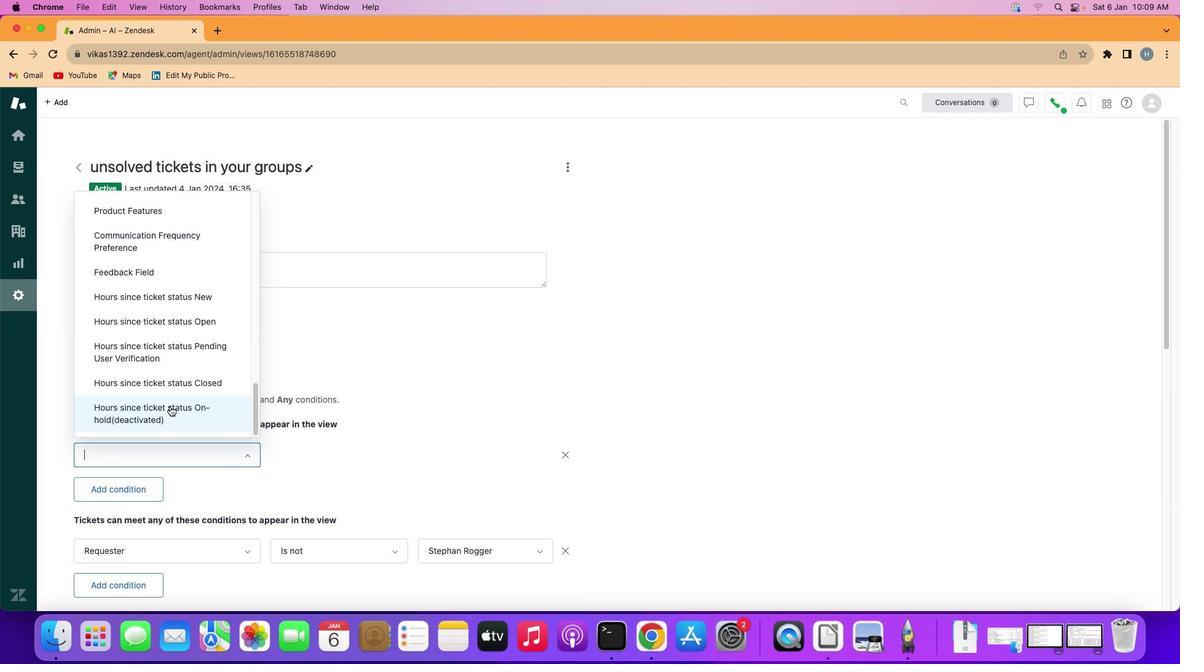 
Action: Mouse pressed left at (190, 410)
Screenshot: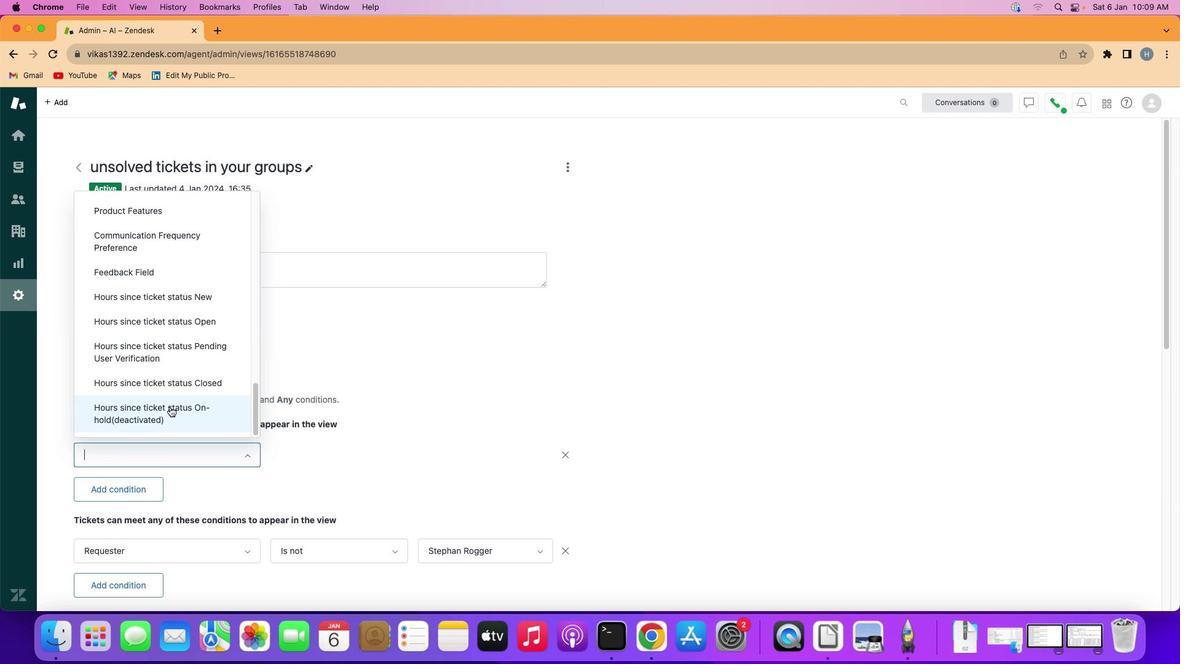
Action: Mouse moved to (365, 452)
Screenshot: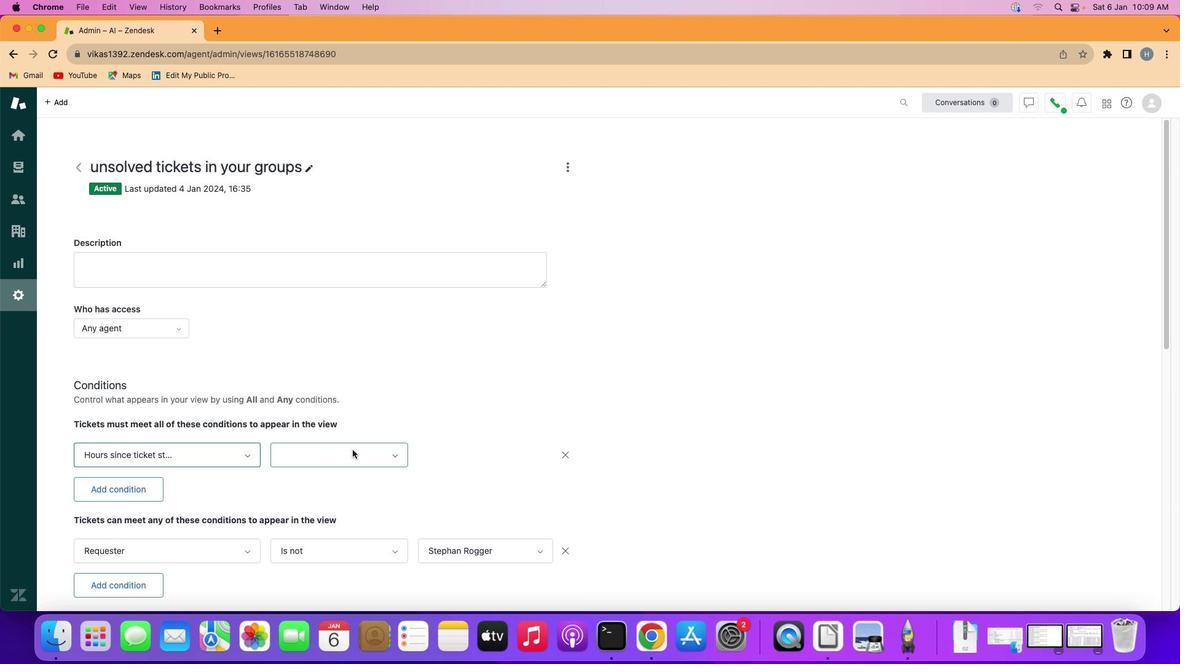 
Action: Mouse pressed left at (365, 452)
Screenshot: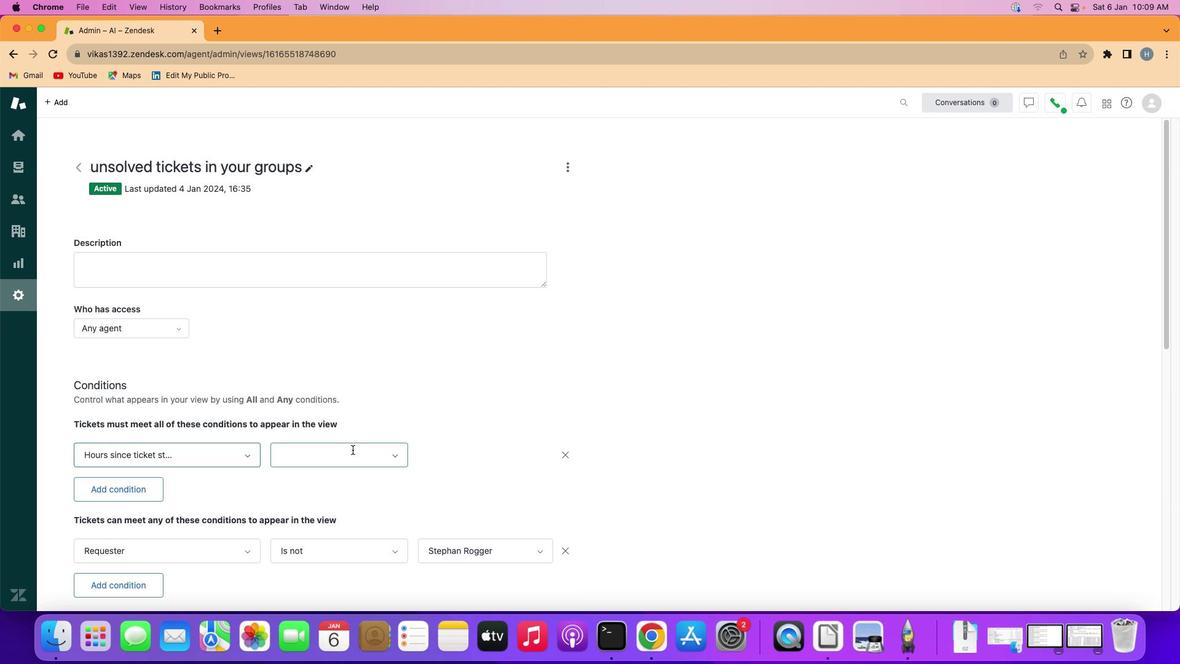 
Action: Mouse moved to (351, 487)
Screenshot: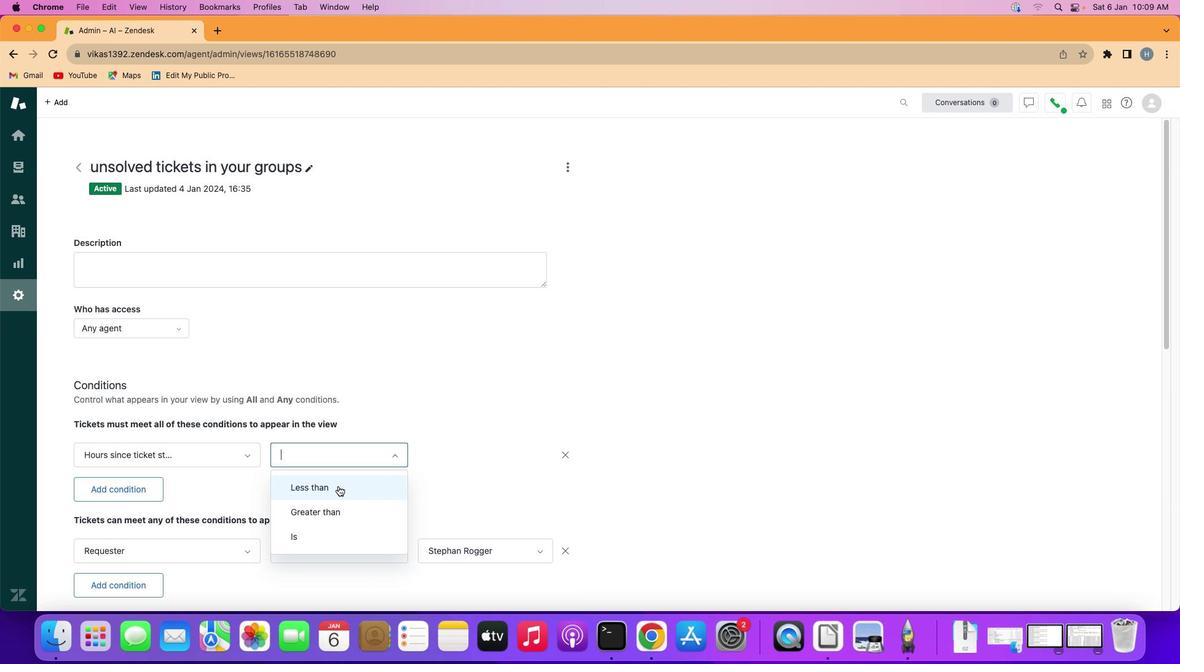 
Action: Mouse pressed left at (351, 487)
Screenshot: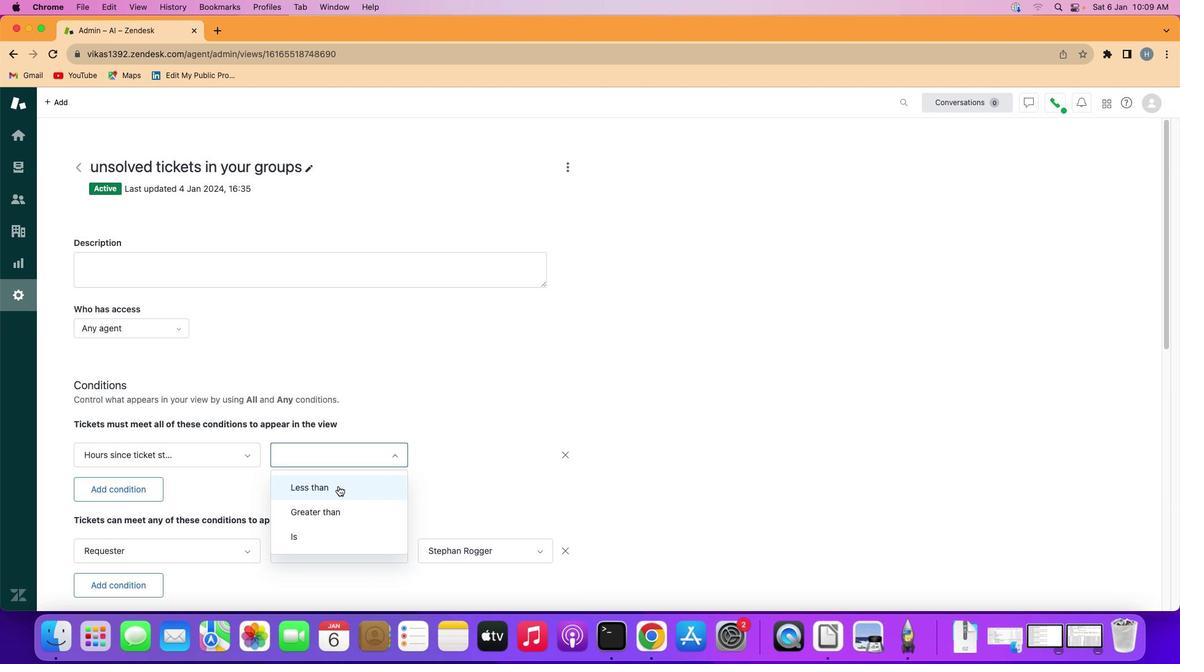 
Action: Mouse moved to (463, 455)
Screenshot: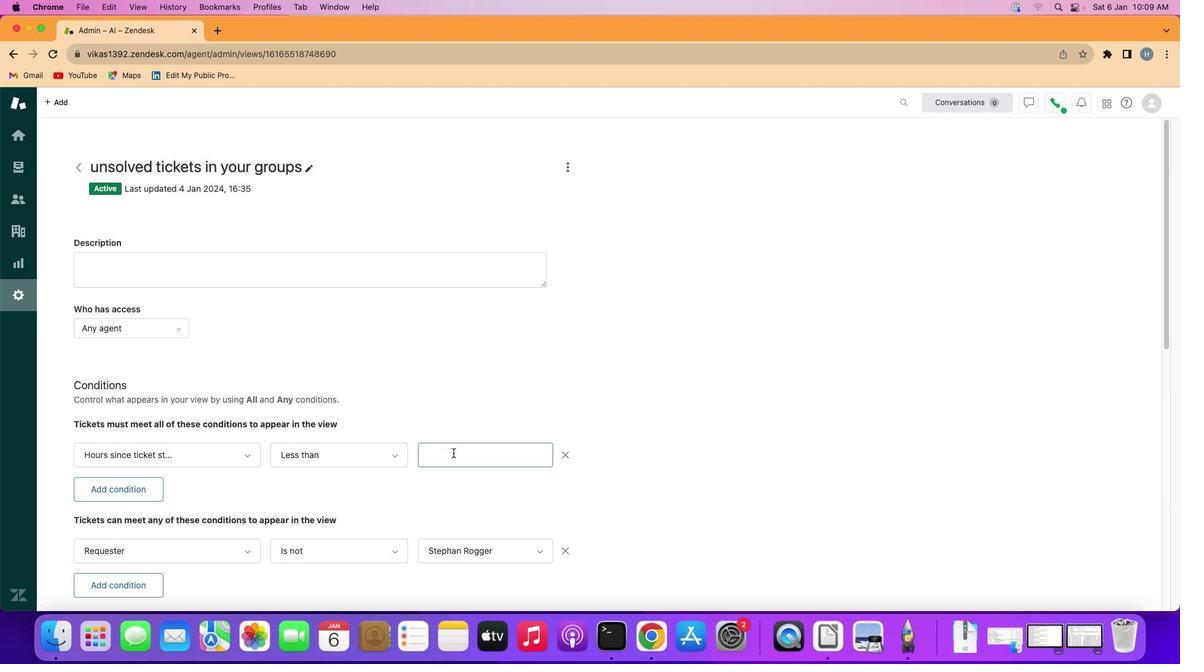 
Action: Mouse pressed left at (463, 455)
Screenshot: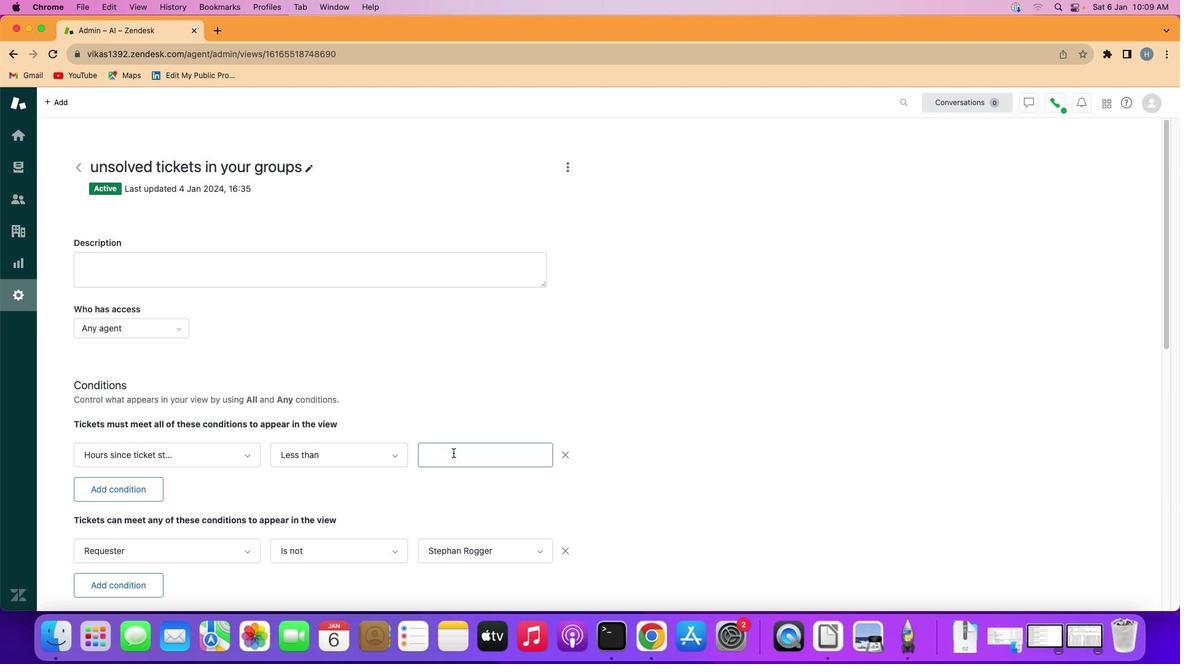 
Action: Key pressed Key.shift'T''w''o'Key.space'h''u''n''d''r''e''d'
Screenshot: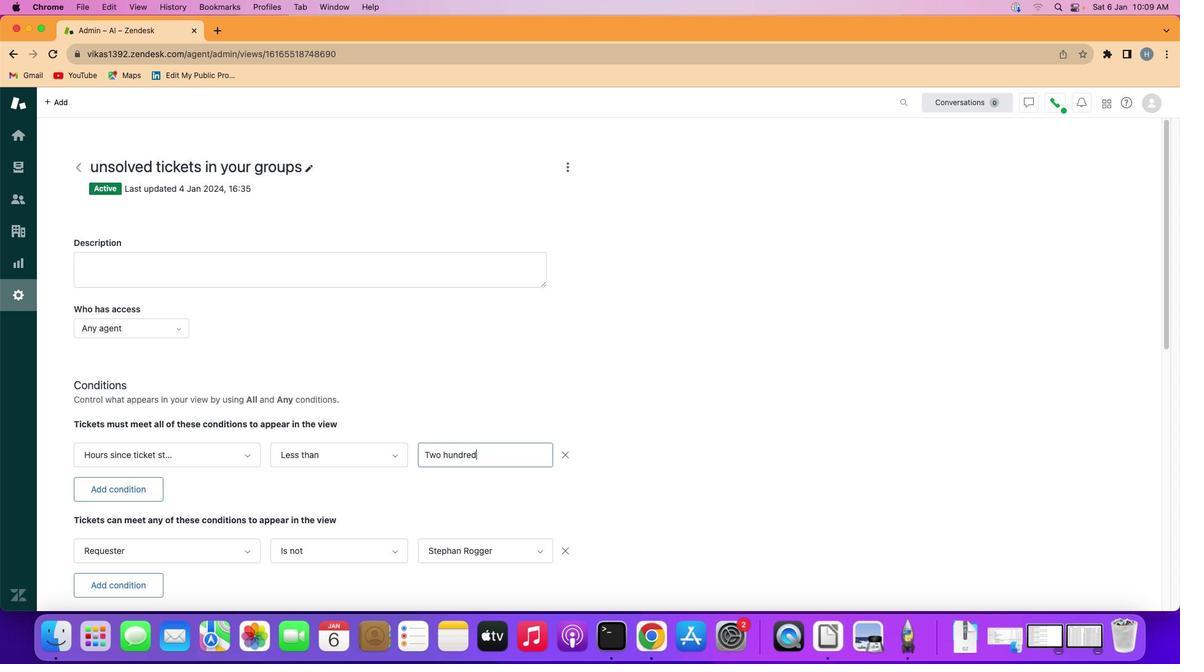 
Action: Mouse moved to (493, 503)
Screenshot: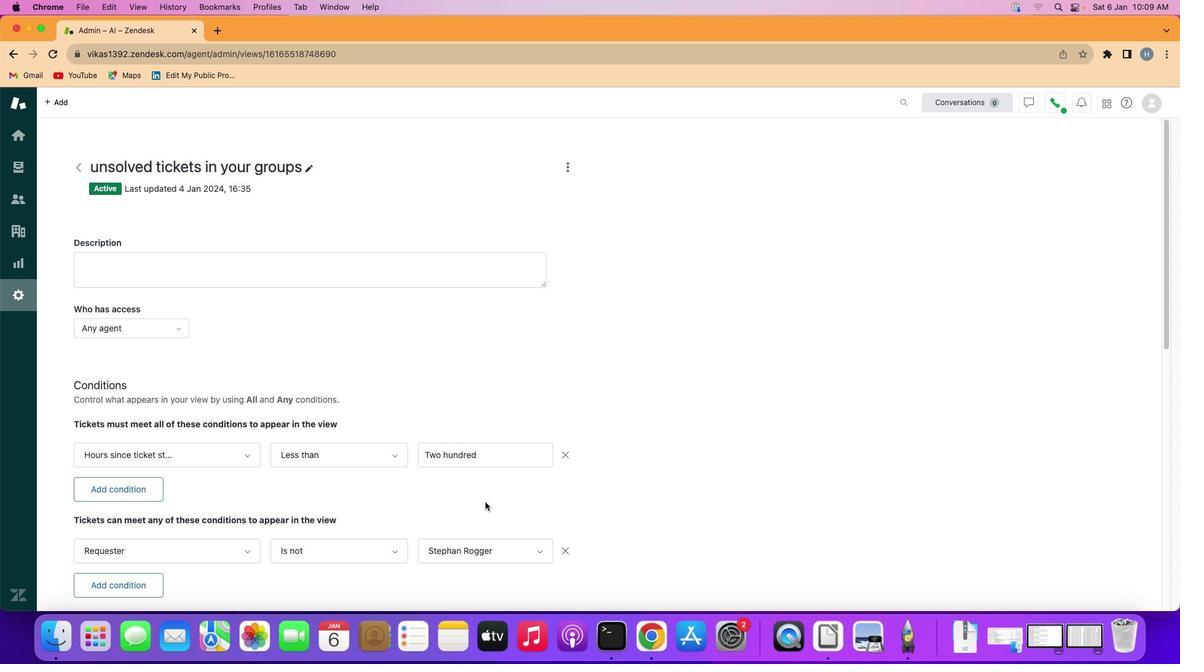 
Action: Mouse pressed left at (493, 503)
Screenshot: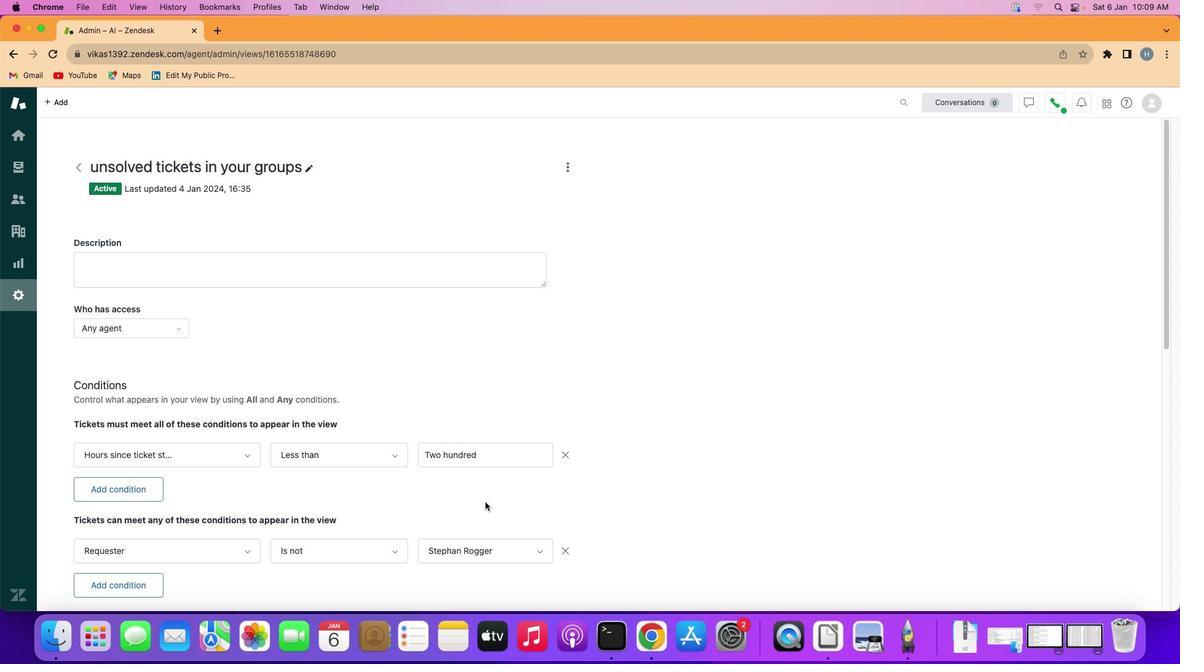 
Action: Mouse moved to (496, 488)
Screenshot: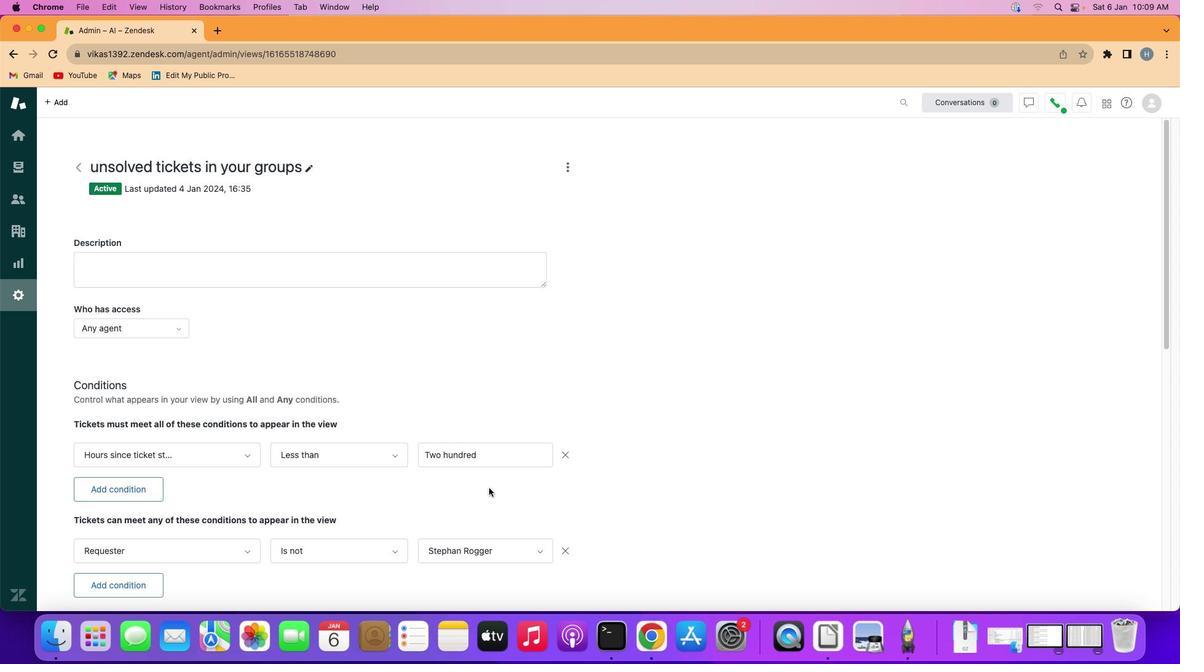 
